 Task: Look for space in Leixlip, Ireland from 21st June, 2023 to 29th June, 2023 for 4 adults in price range Rs.7000 to Rs.12000. Place can be entire place with 2 bedrooms having 2 beds and 2 bathrooms. Property type can be house, flat, guest house. Booking option can be shelf check-in. Required host language is English.
Action: Mouse moved to (418, 77)
Screenshot: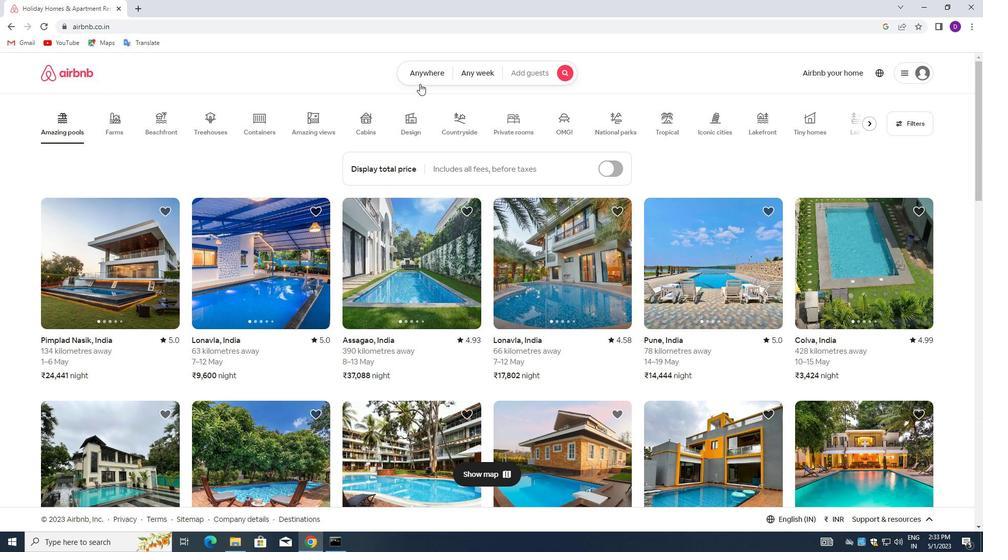 
Action: Mouse pressed left at (418, 77)
Screenshot: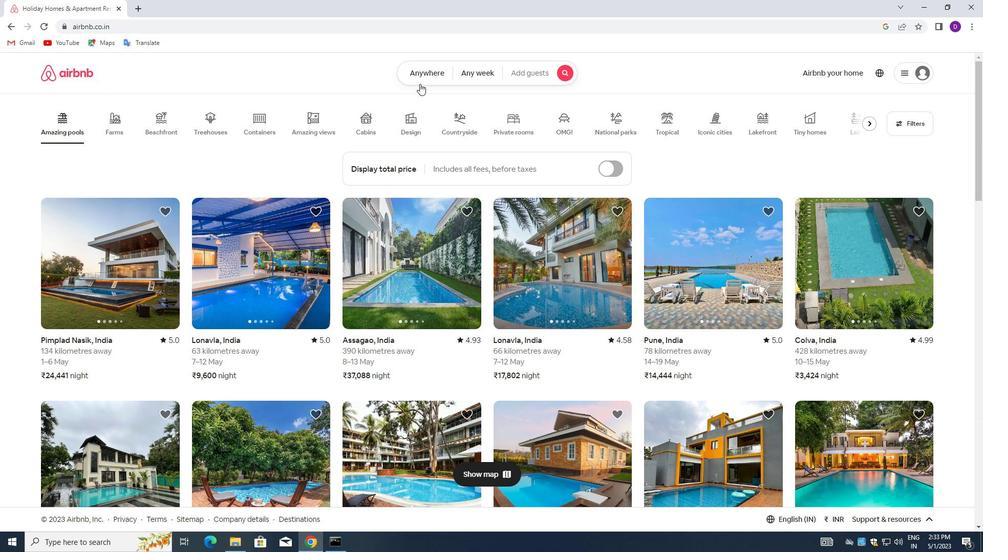 
Action: Mouse moved to (330, 119)
Screenshot: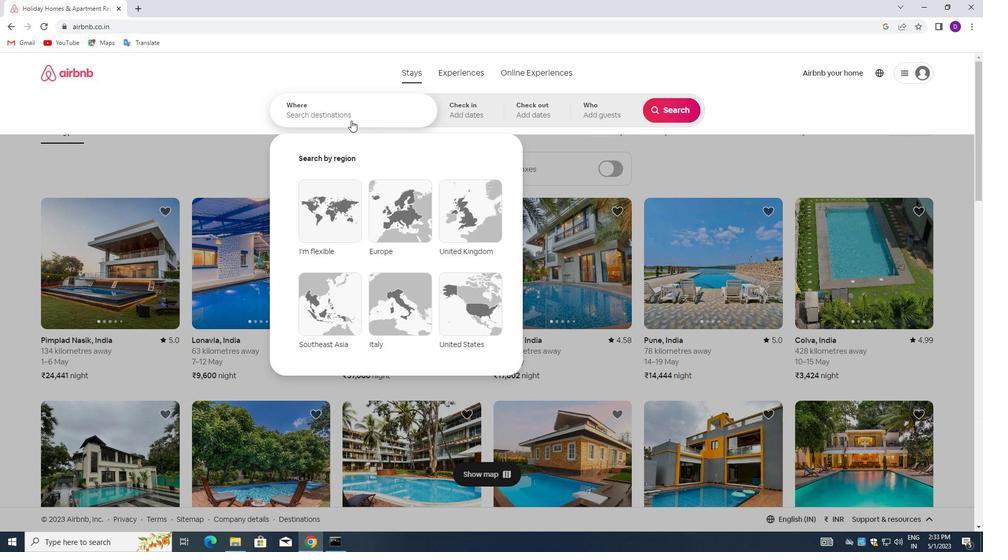
Action: Mouse pressed left at (330, 119)
Screenshot: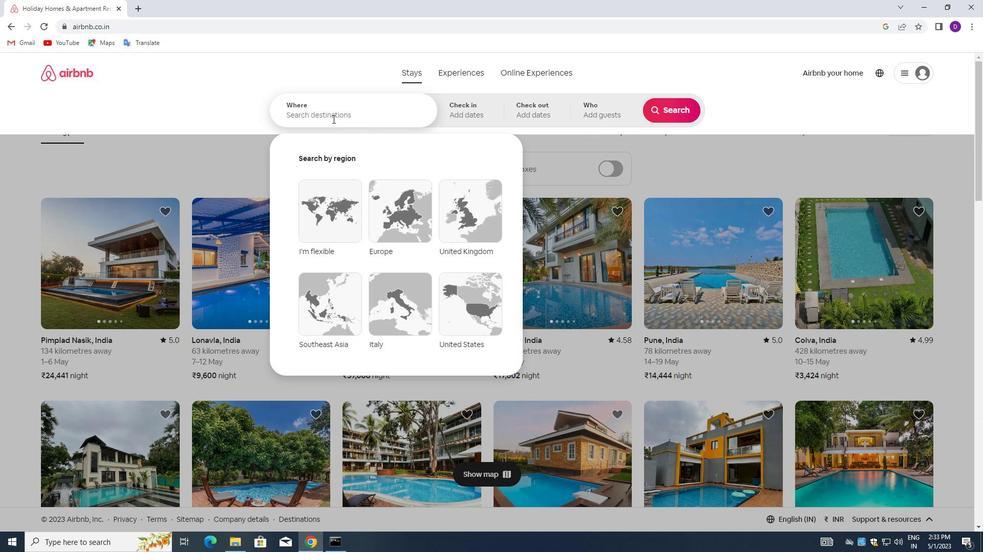 
Action: Key pressed <Key.shift>LEIX<Key.down>,<Key.space><Key.shift>I<Key.backspace><Key.shift>IRELAND<Key.enter>
Screenshot: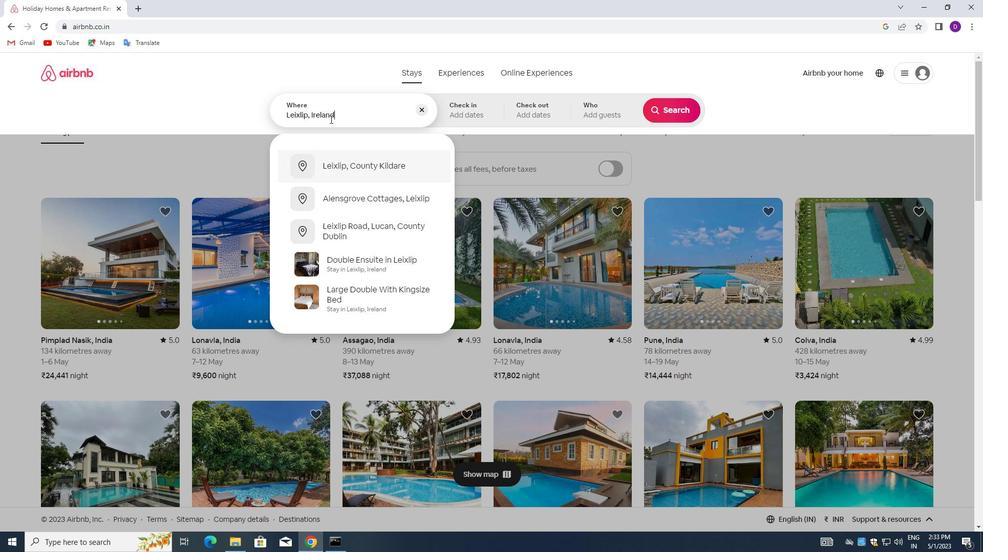 
Action: Mouse moved to (363, 115)
Screenshot: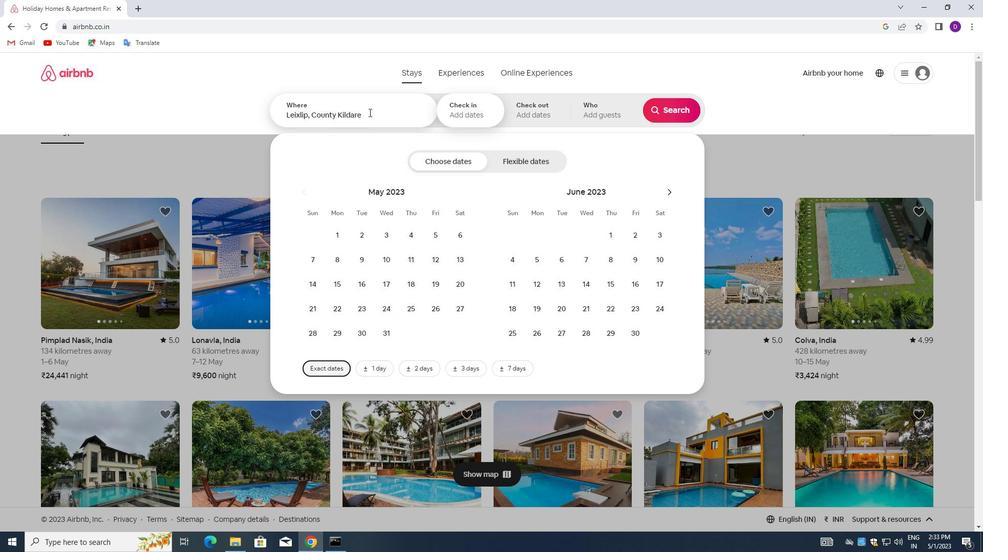 
Action: Mouse pressed left at (363, 115)
Screenshot: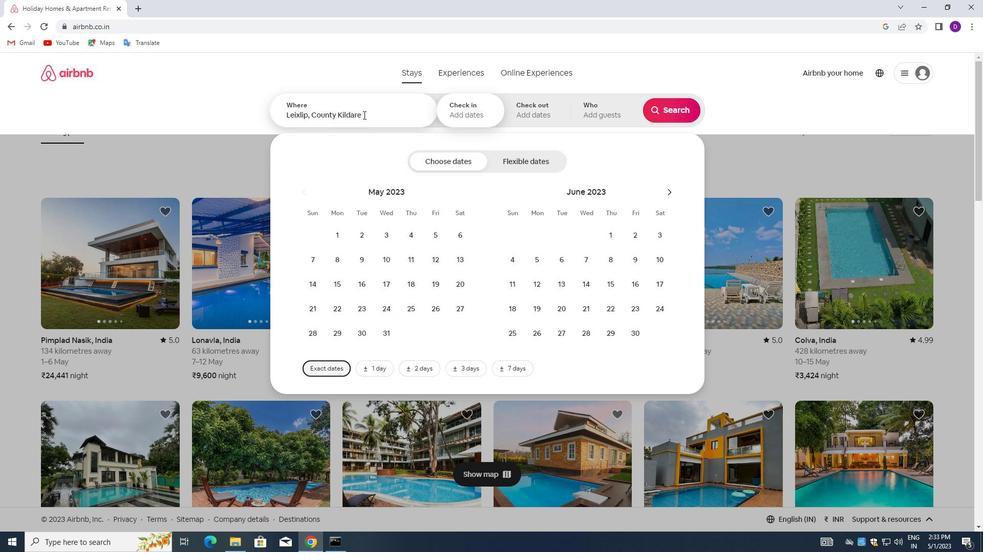 
Action: Mouse moved to (312, 115)
Screenshot: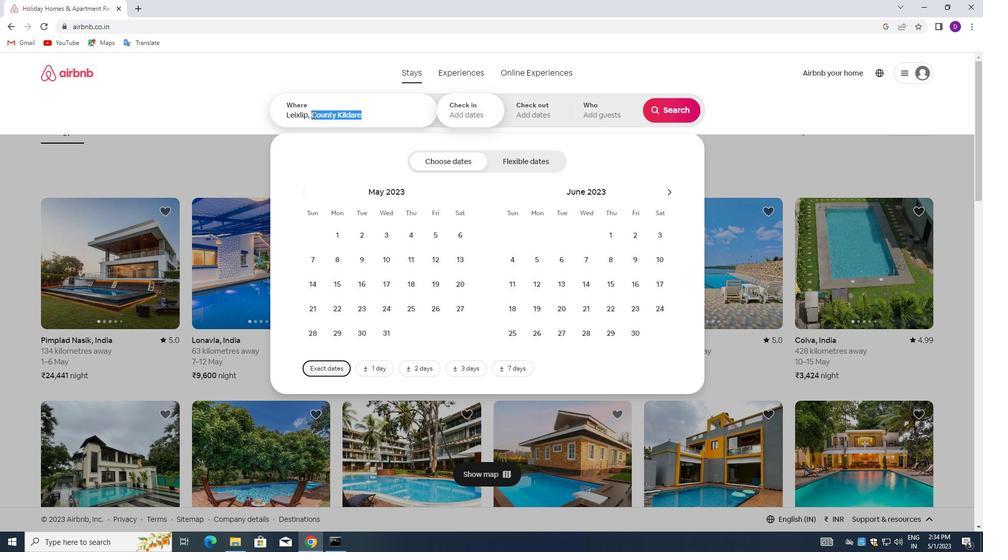 
Action: Key pressed <Key.backspace><Key.shift>IRELAND<Key.enter>
Screenshot: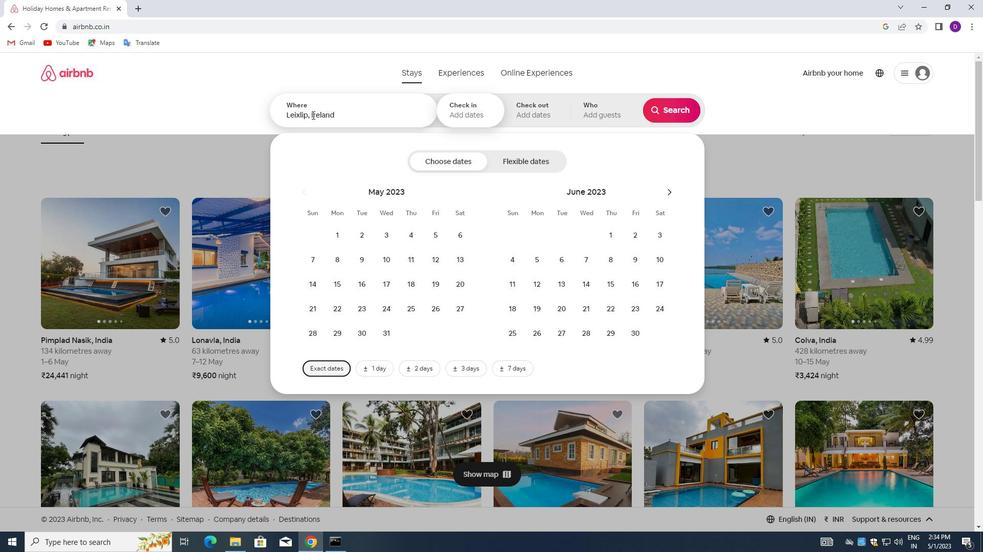 
Action: Mouse moved to (589, 311)
Screenshot: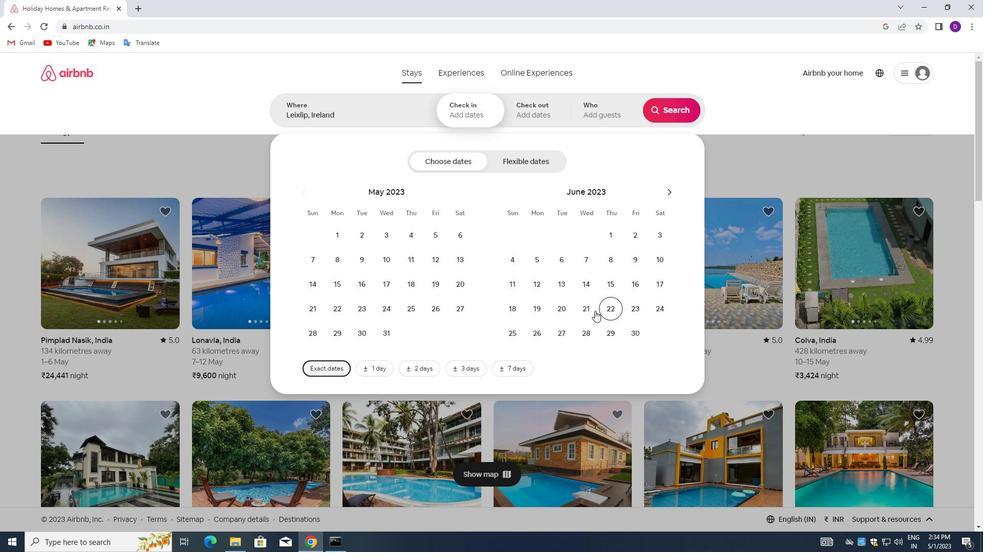 
Action: Mouse pressed left at (589, 311)
Screenshot: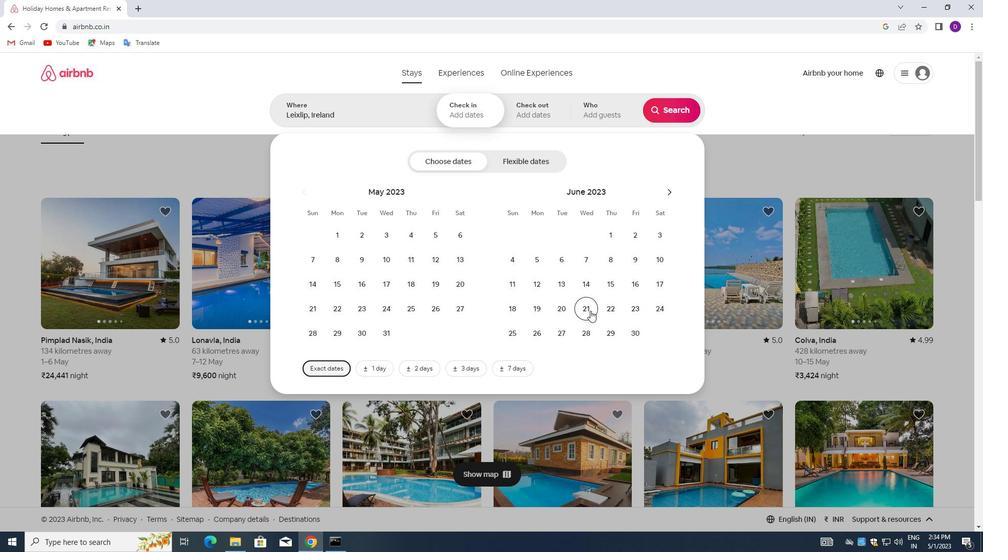
Action: Mouse moved to (605, 329)
Screenshot: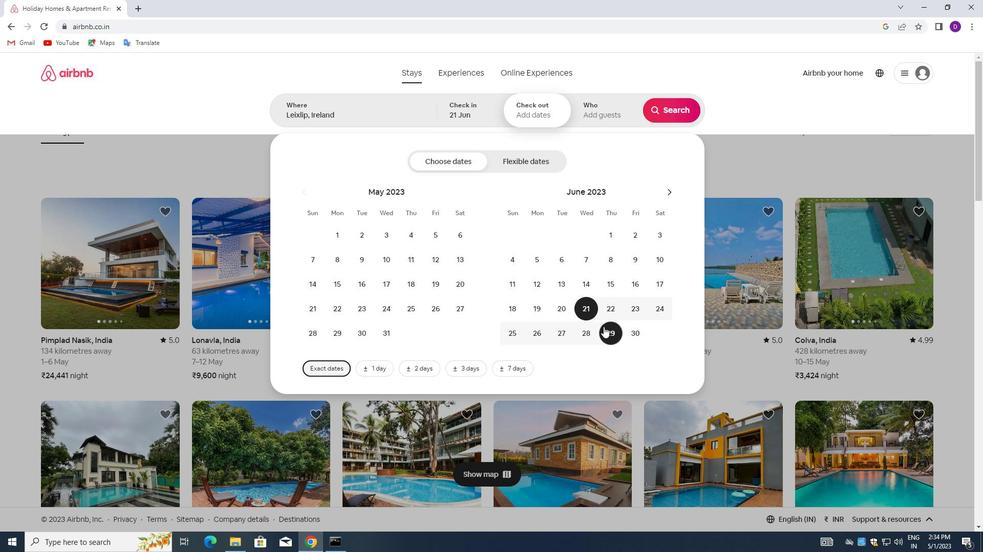 
Action: Mouse pressed left at (605, 329)
Screenshot: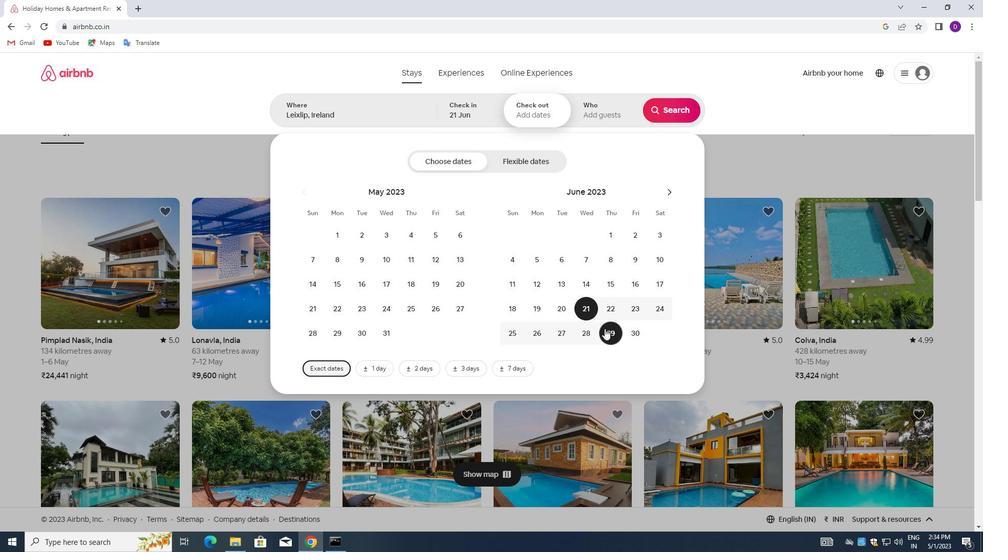 
Action: Mouse moved to (587, 114)
Screenshot: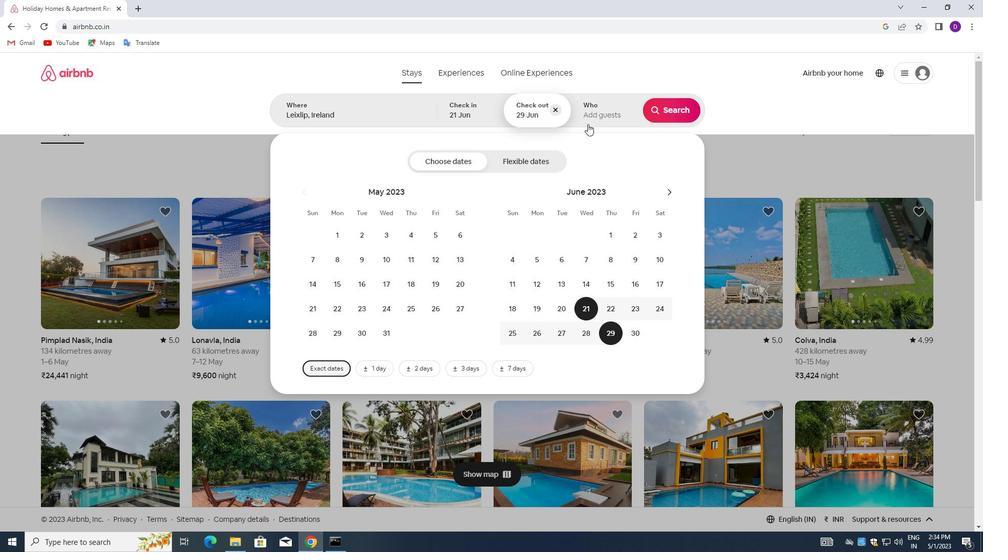 
Action: Mouse pressed left at (587, 114)
Screenshot: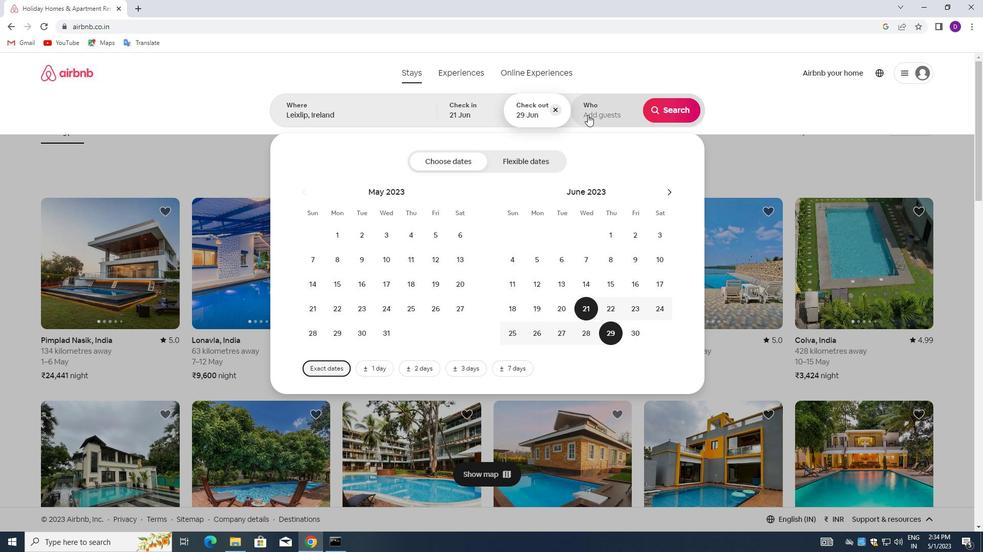 
Action: Mouse moved to (669, 160)
Screenshot: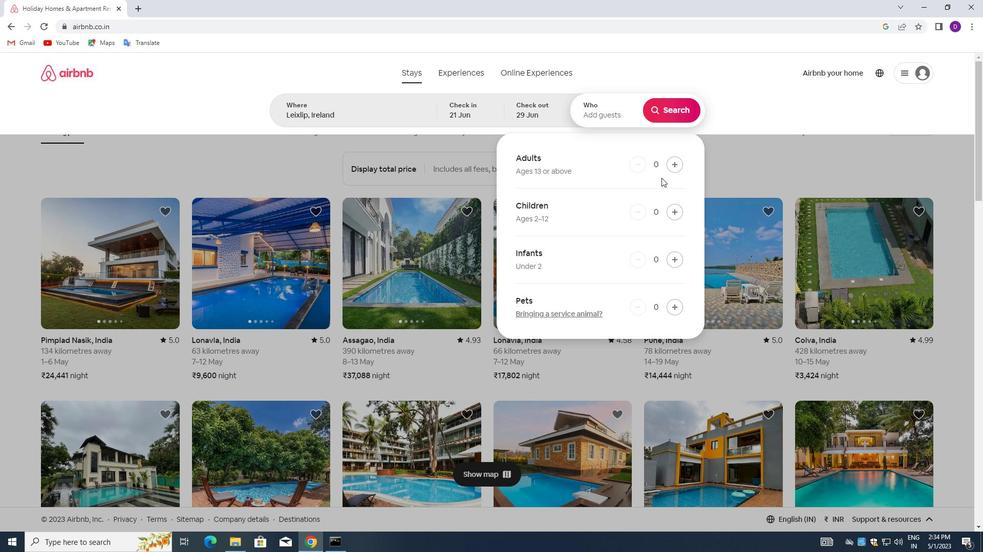 
Action: Mouse pressed left at (669, 160)
Screenshot: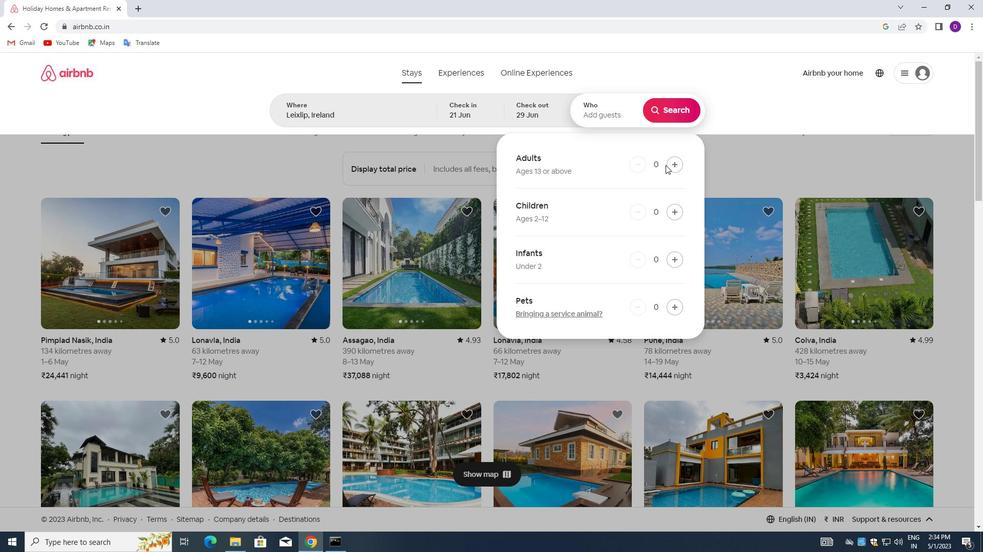 
Action: Mouse moved to (669, 160)
Screenshot: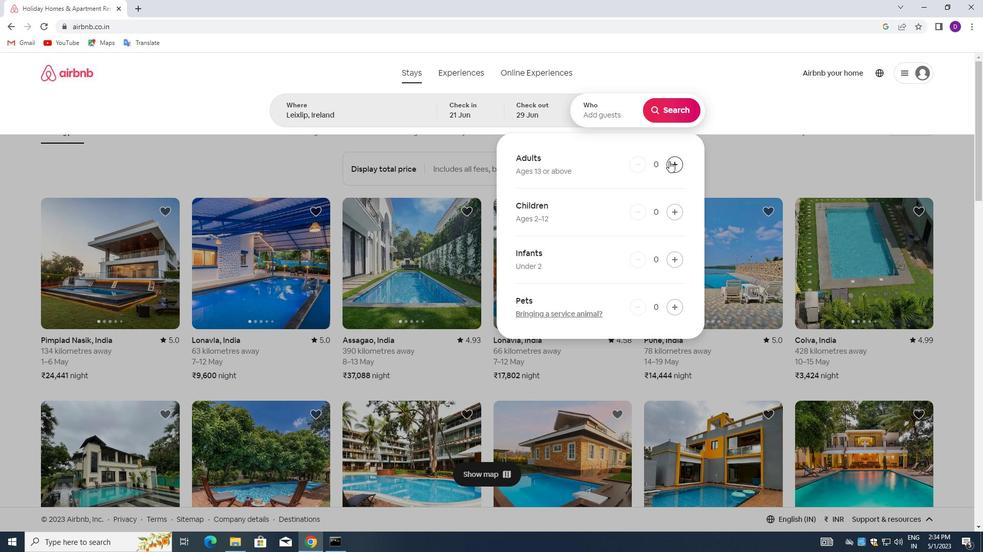 
Action: Mouse pressed left at (669, 160)
Screenshot: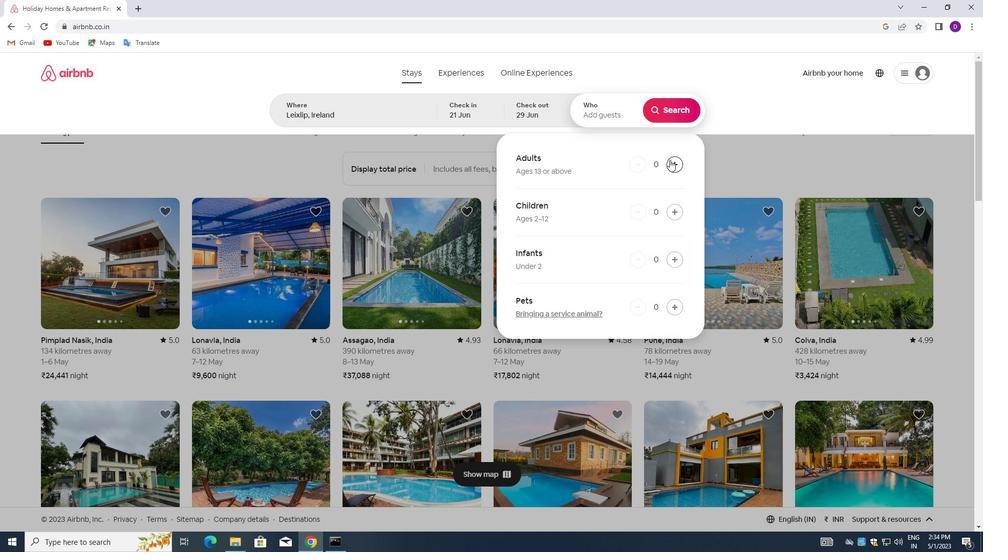 
Action: Mouse pressed left at (669, 160)
Screenshot: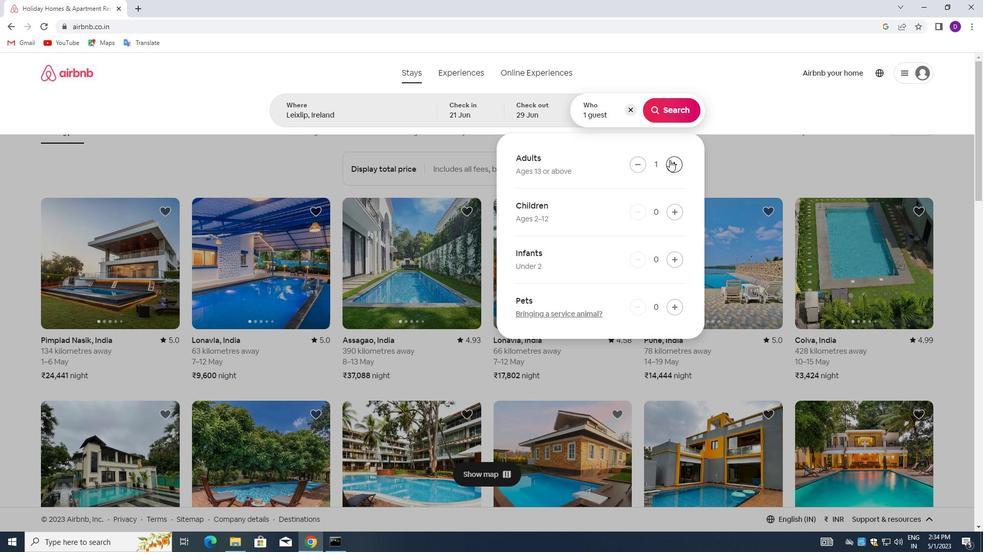 
Action: Mouse pressed left at (669, 160)
Screenshot: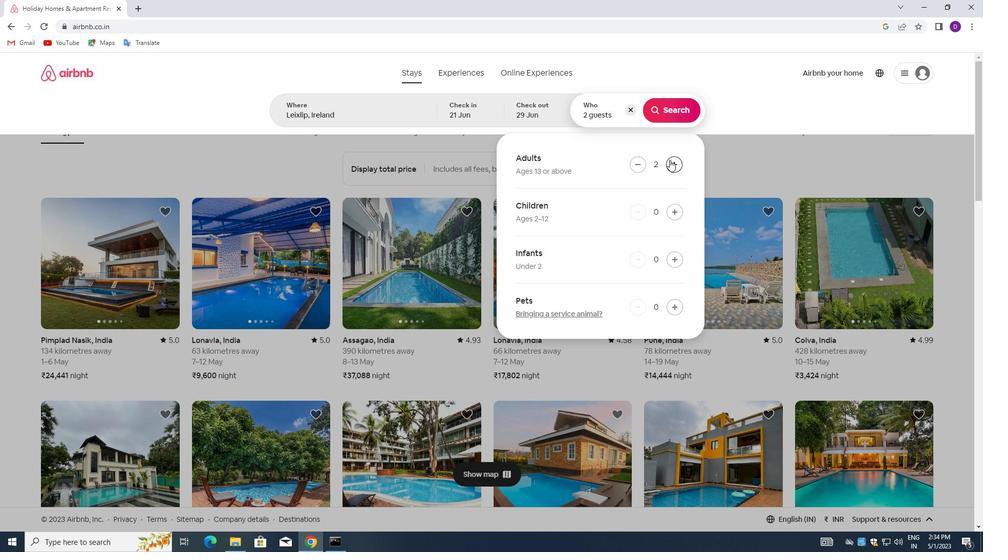 
Action: Mouse moved to (662, 113)
Screenshot: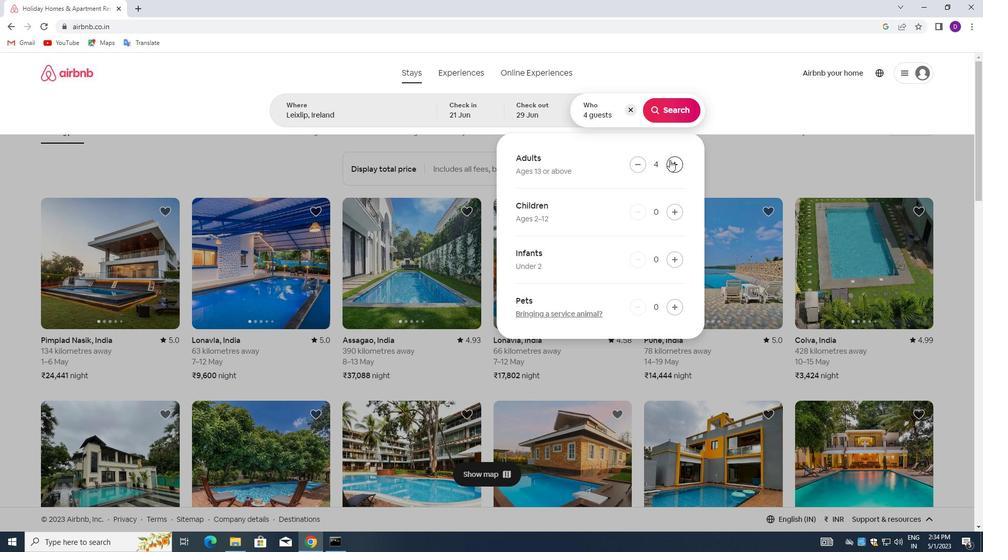 
Action: Mouse pressed left at (662, 113)
Screenshot: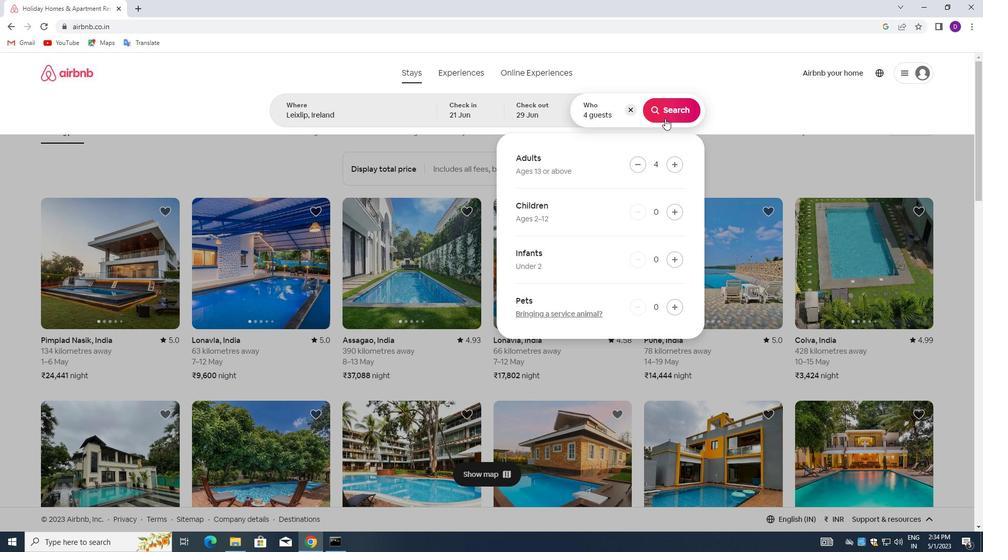 
Action: Mouse moved to (928, 112)
Screenshot: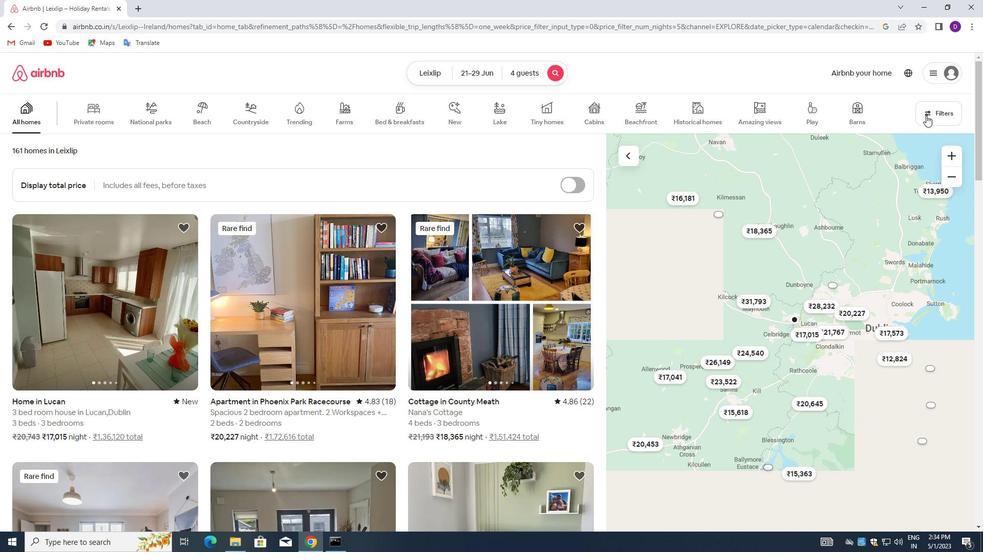 
Action: Mouse pressed left at (928, 112)
Screenshot: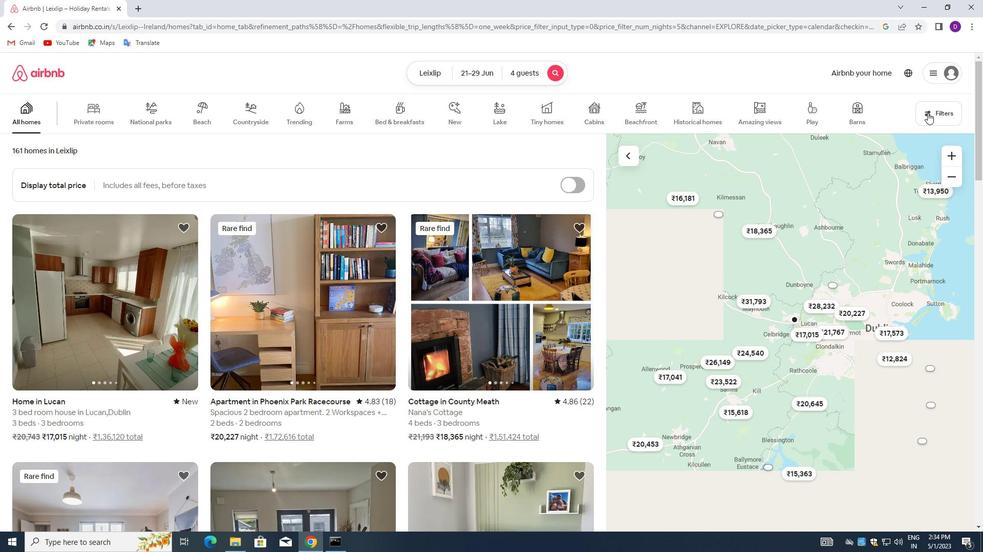 
Action: Mouse moved to (359, 244)
Screenshot: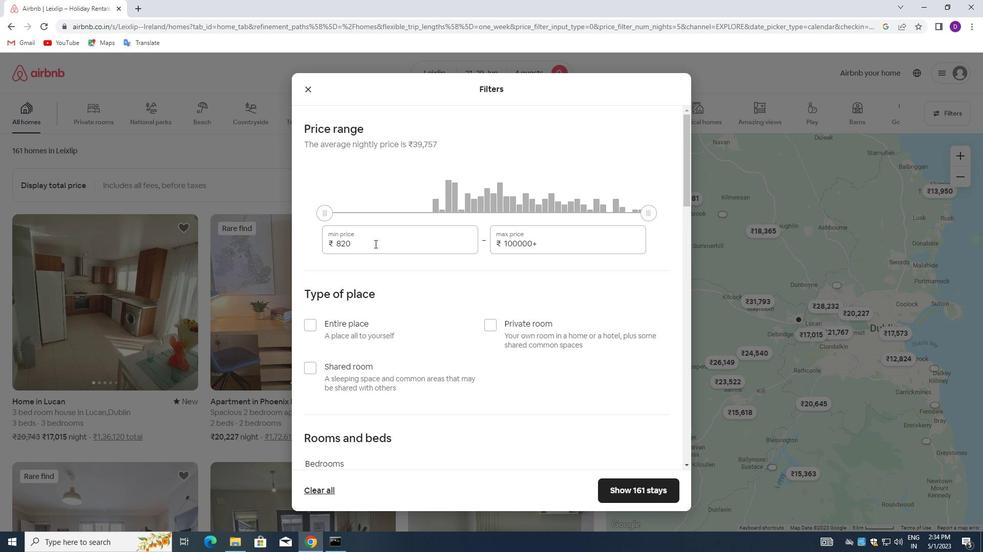 
Action: Mouse pressed left at (359, 244)
Screenshot: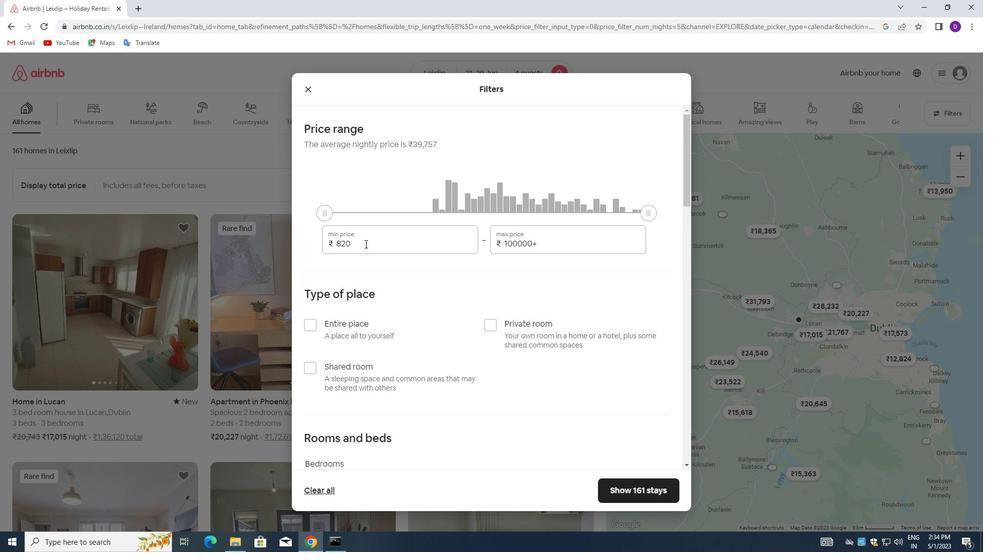 
Action: Mouse pressed left at (359, 244)
Screenshot: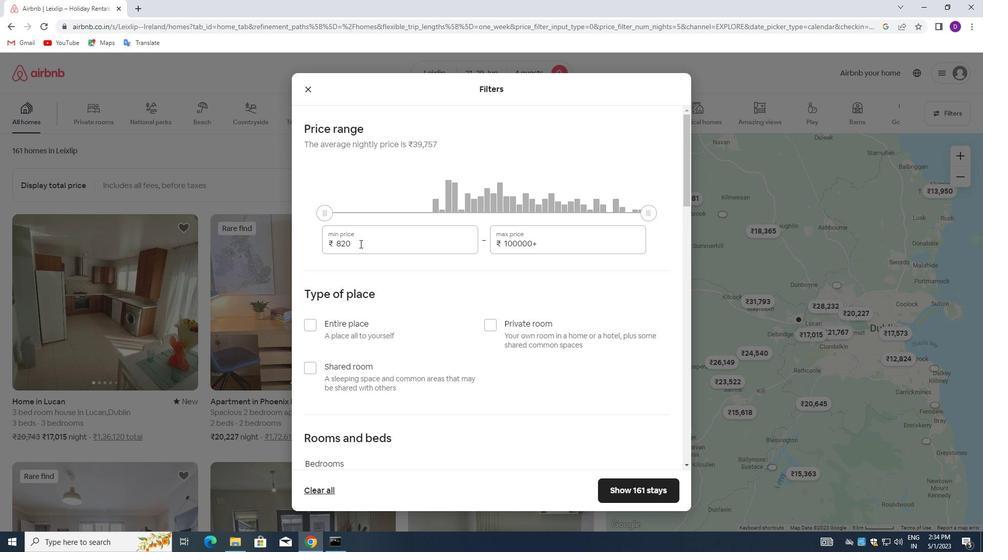 
Action: Key pressed 7000<Key.tab>12000
Screenshot: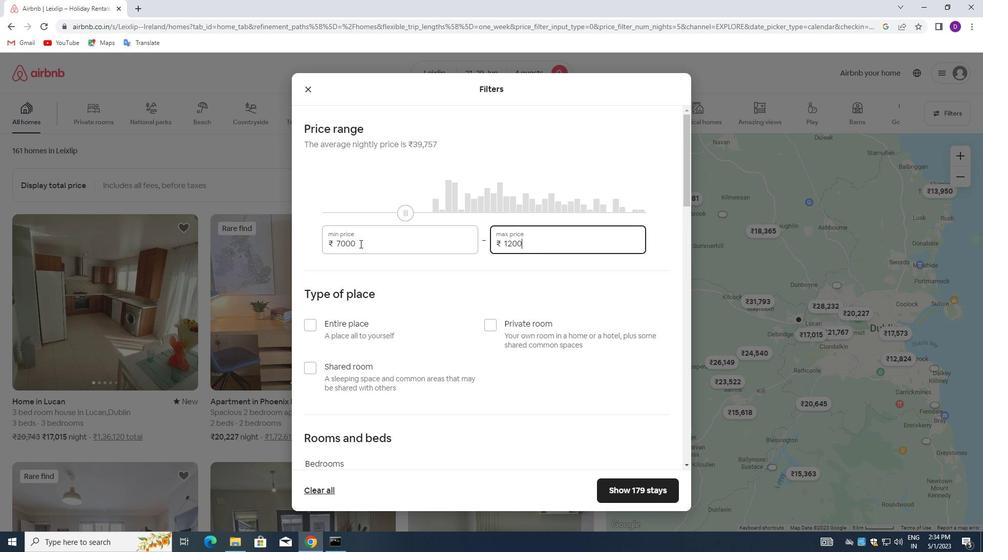 
Action: Mouse moved to (311, 324)
Screenshot: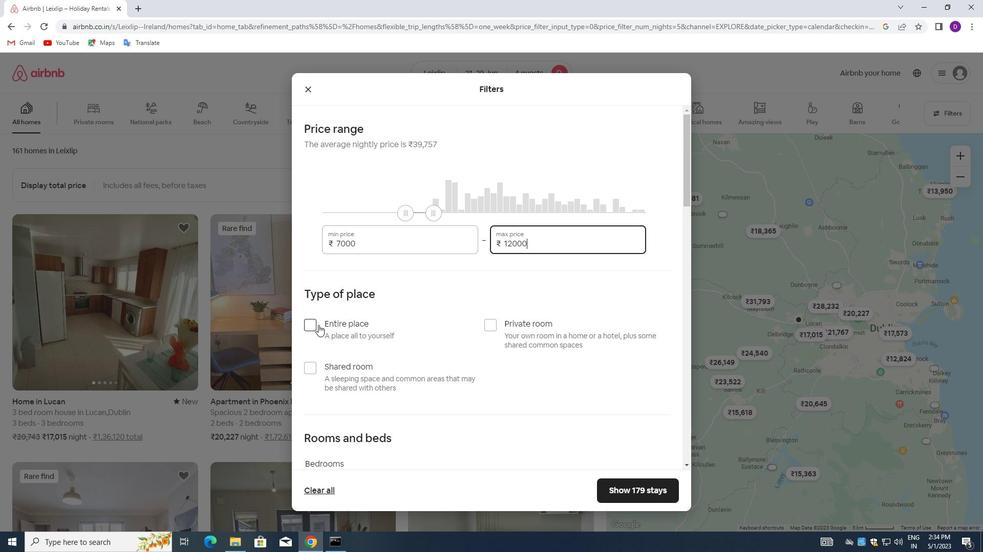 
Action: Mouse pressed left at (311, 324)
Screenshot: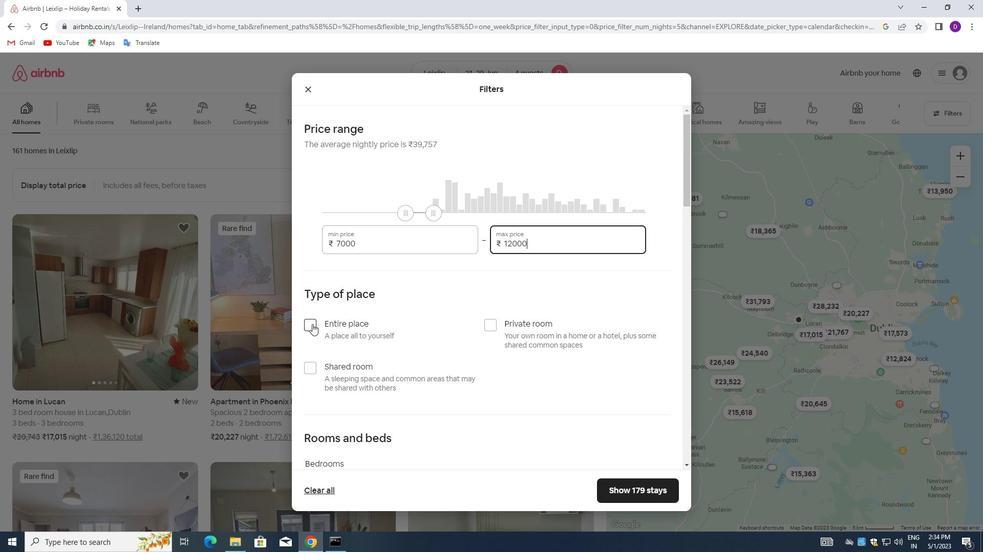 
Action: Mouse moved to (315, 322)
Screenshot: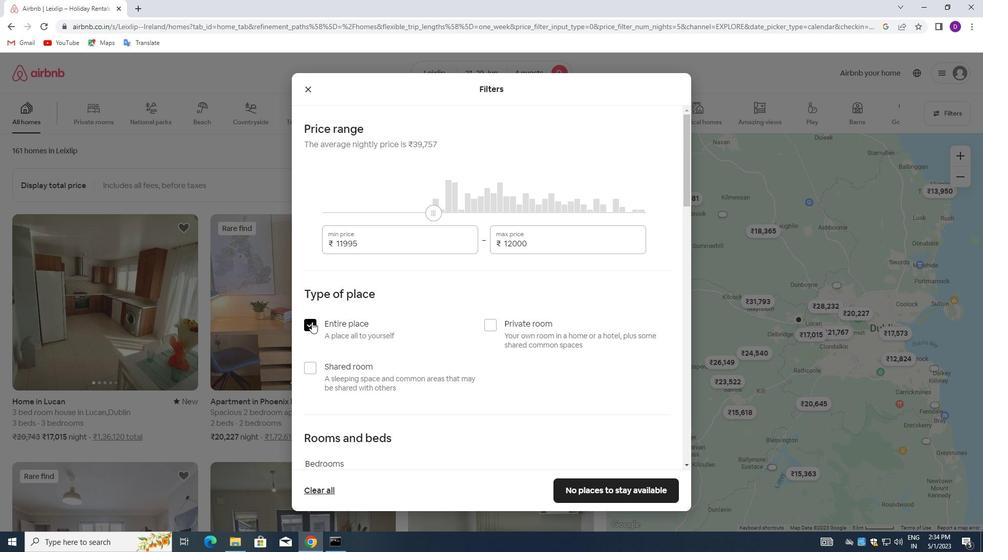 
Action: Mouse scrolled (315, 322) with delta (0, 0)
Screenshot: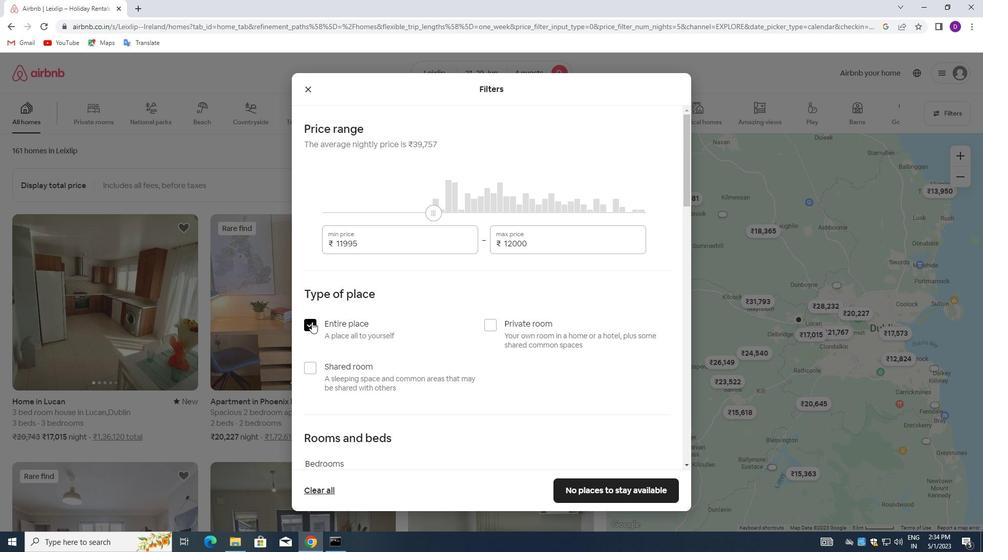 
Action: Mouse moved to (318, 324)
Screenshot: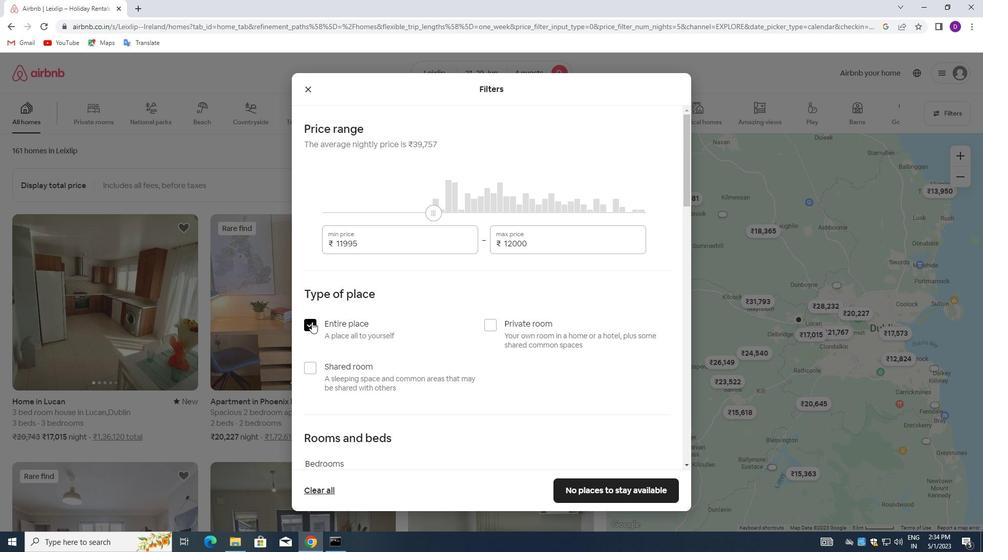 
Action: Mouse scrolled (318, 324) with delta (0, 0)
Screenshot: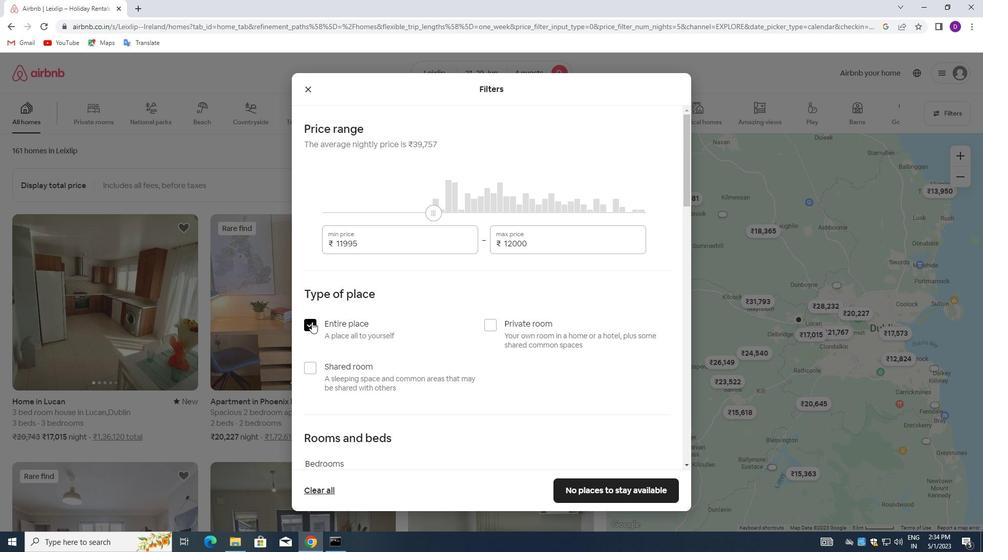 
Action: Mouse moved to (325, 328)
Screenshot: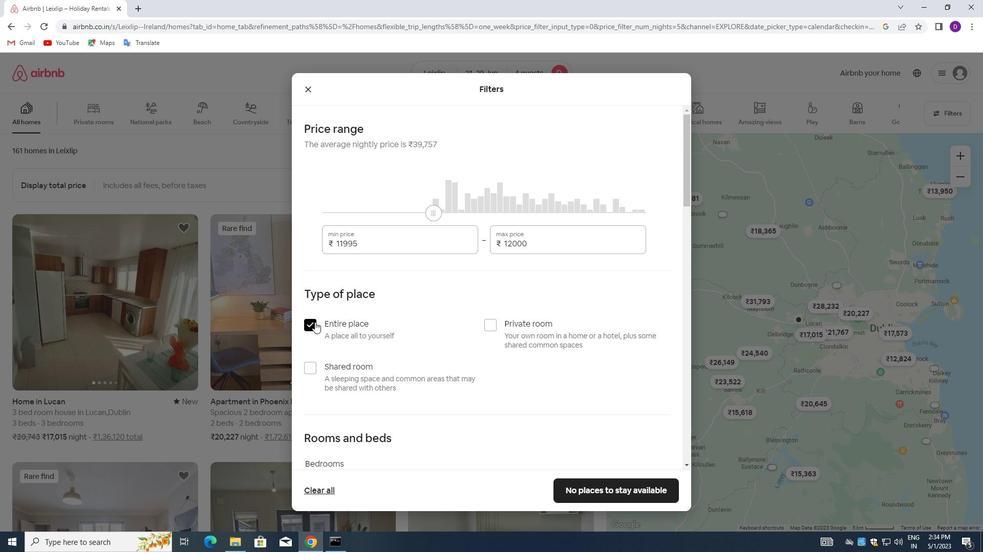 
Action: Mouse scrolled (325, 327) with delta (0, 0)
Screenshot: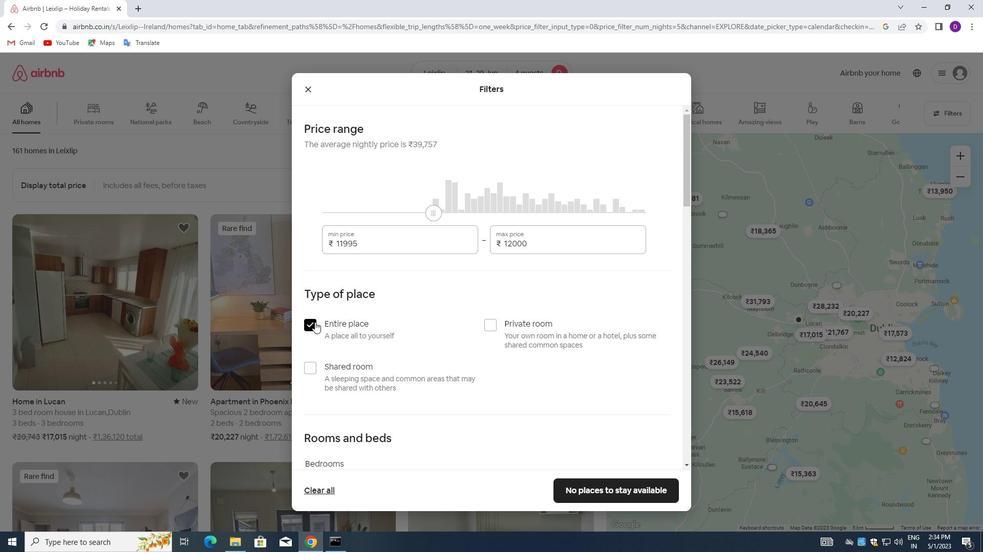 
Action: Mouse moved to (381, 335)
Screenshot: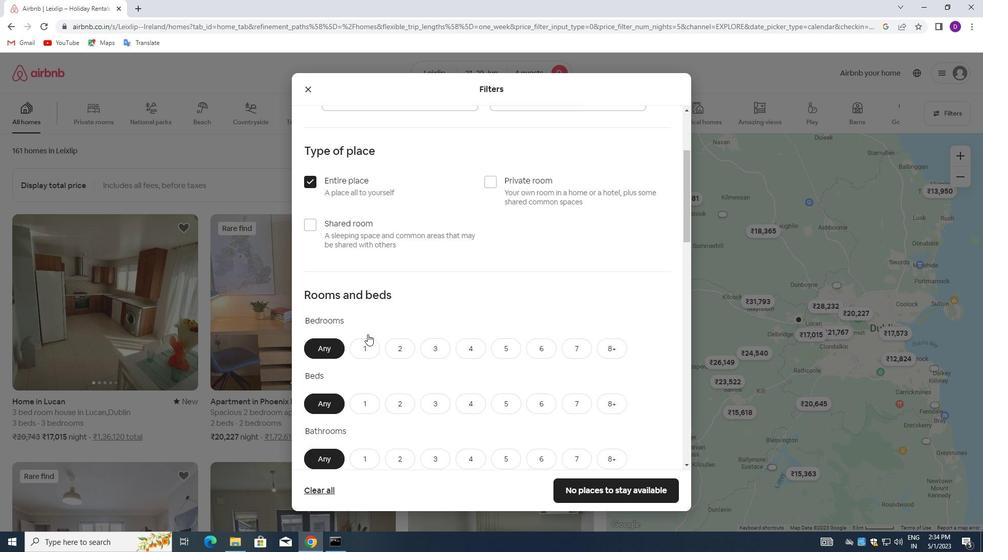 
Action: Mouse scrolled (381, 335) with delta (0, 0)
Screenshot: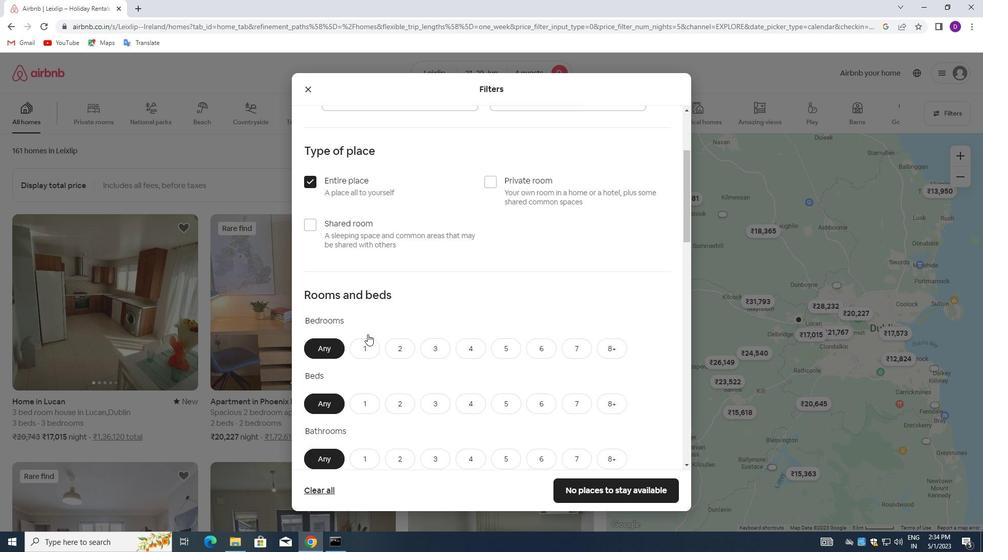
Action: Mouse moved to (392, 283)
Screenshot: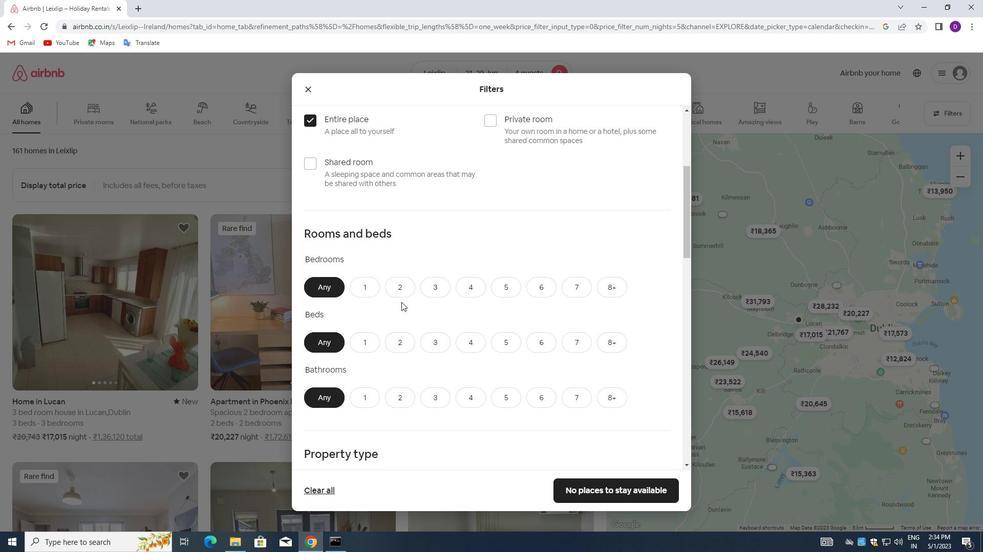 
Action: Mouse pressed left at (392, 283)
Screenshot: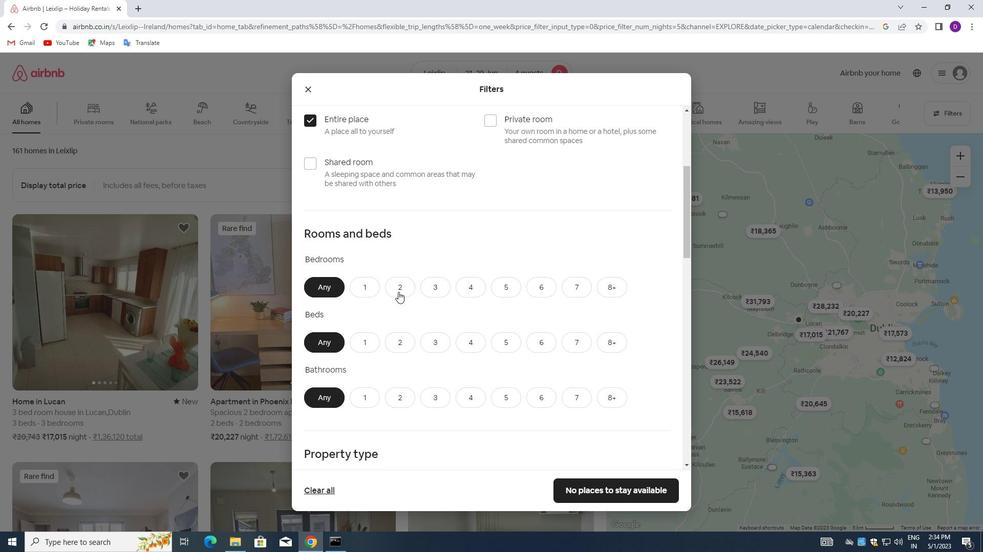 
Action: Mouse moved to (394, 344)
Screenshot: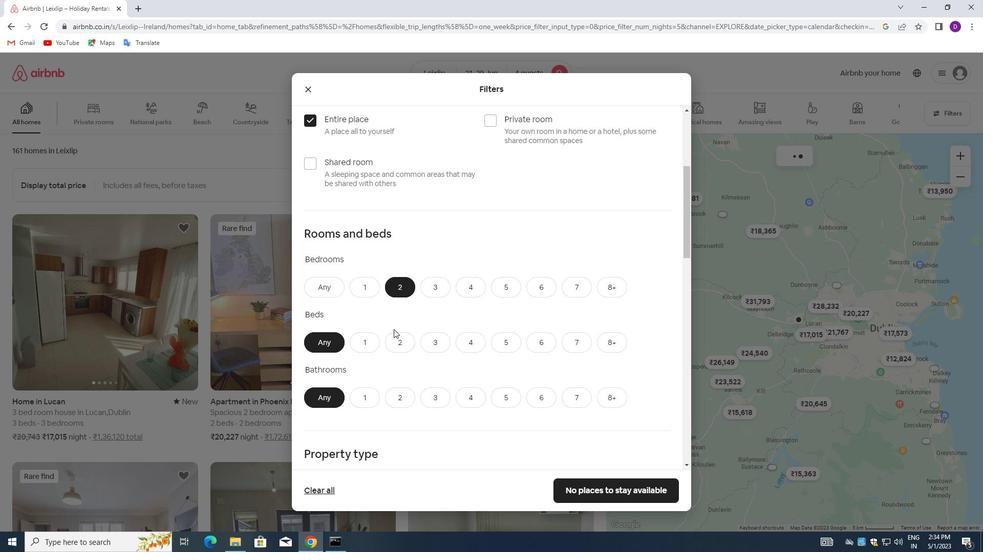 
Action: Mouse pressed left at (394, 344)
Screenshot: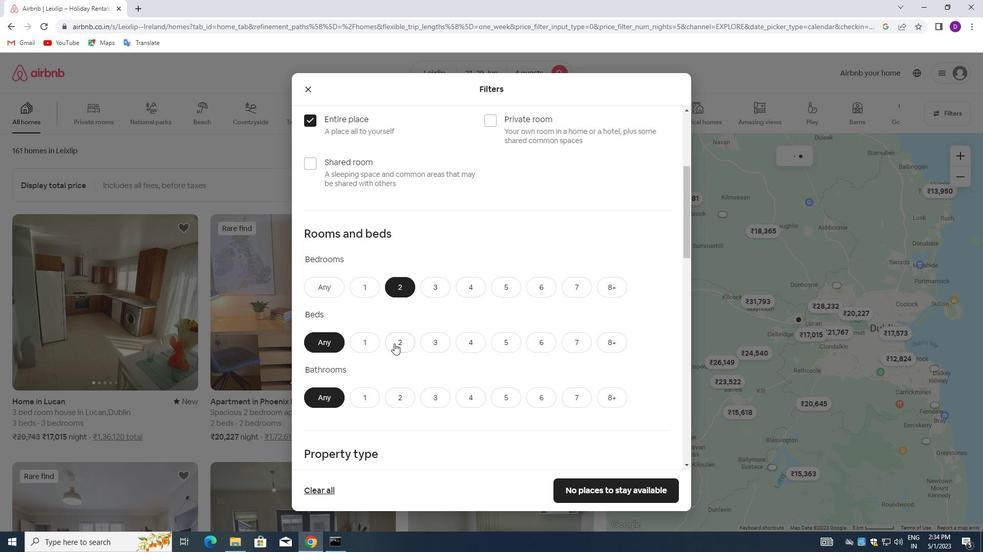 
Action: Mouse moved to (403, 398)
Screenshot: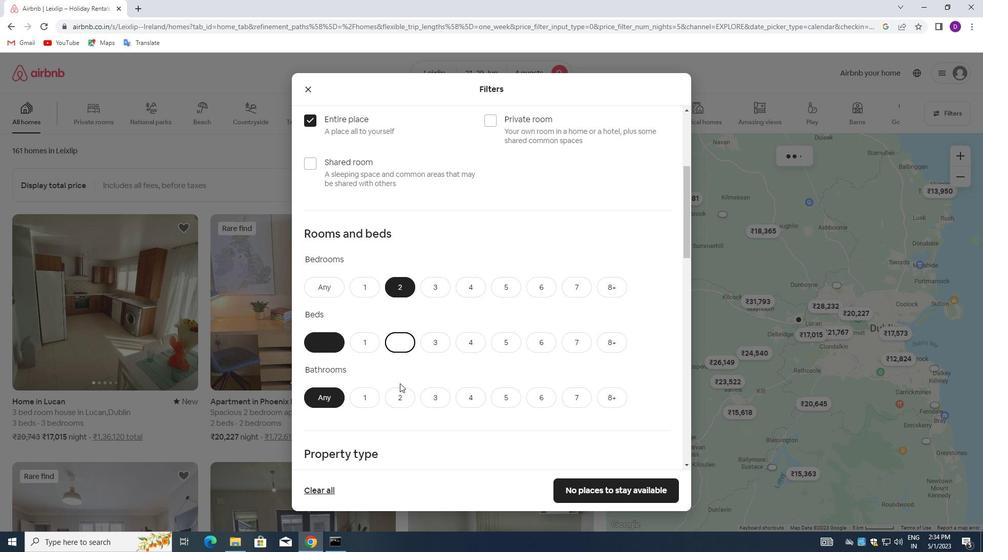 
Action: Mouse pressed left at (403, 398)
Screenshot: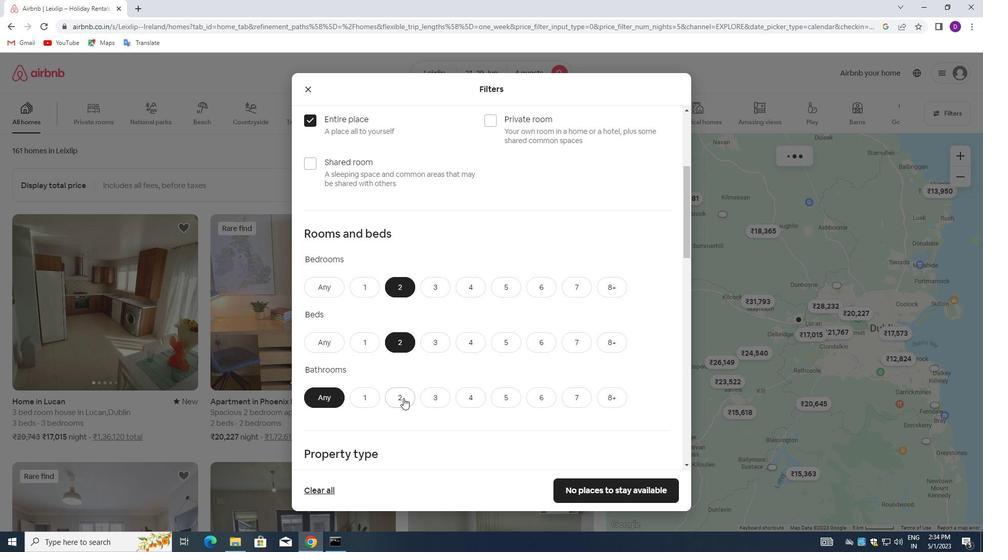 
Action: Mouse moved to (461, 410)
Screenshot: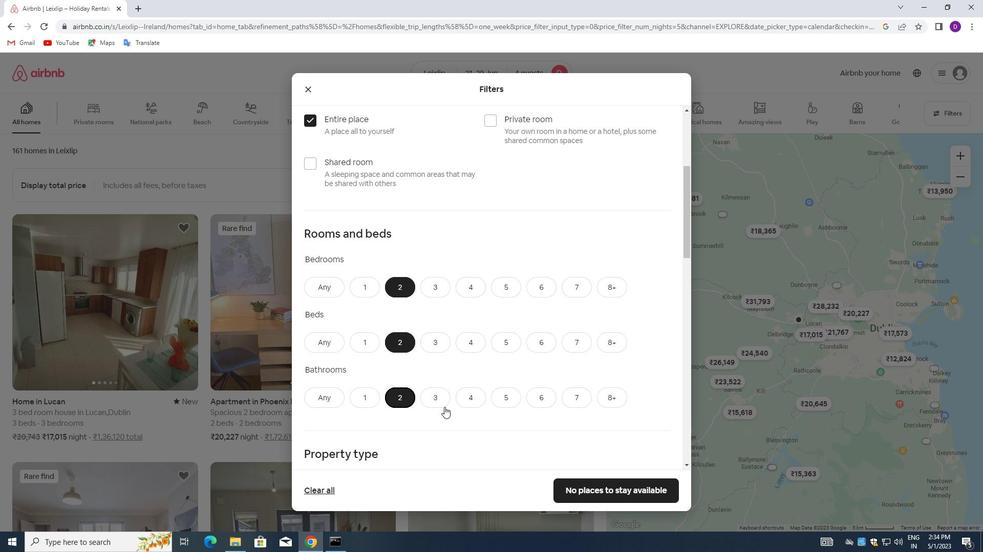 
Action: Mouse scrolled (461, 409) with delta (0, 0)
Screenshot: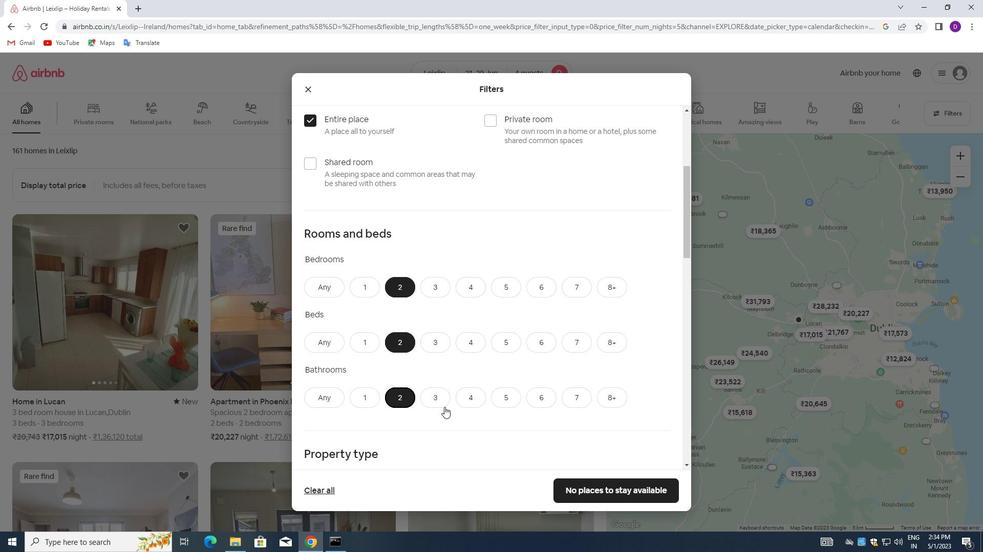 
Action: Mouse moved to (462, 410)
Screenshot: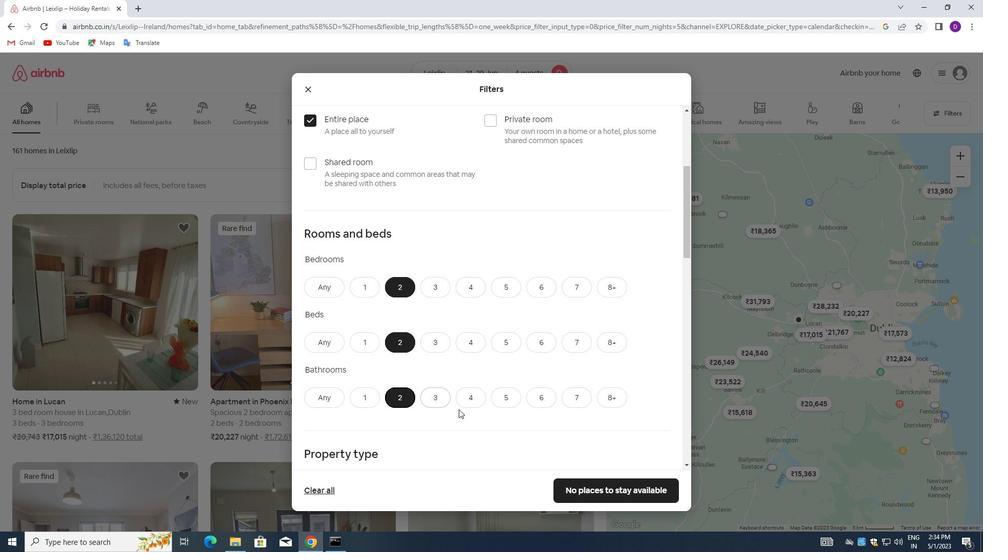 
Action: Mouse scrolled (462, 409) with delta (0, 0)
Screenshot: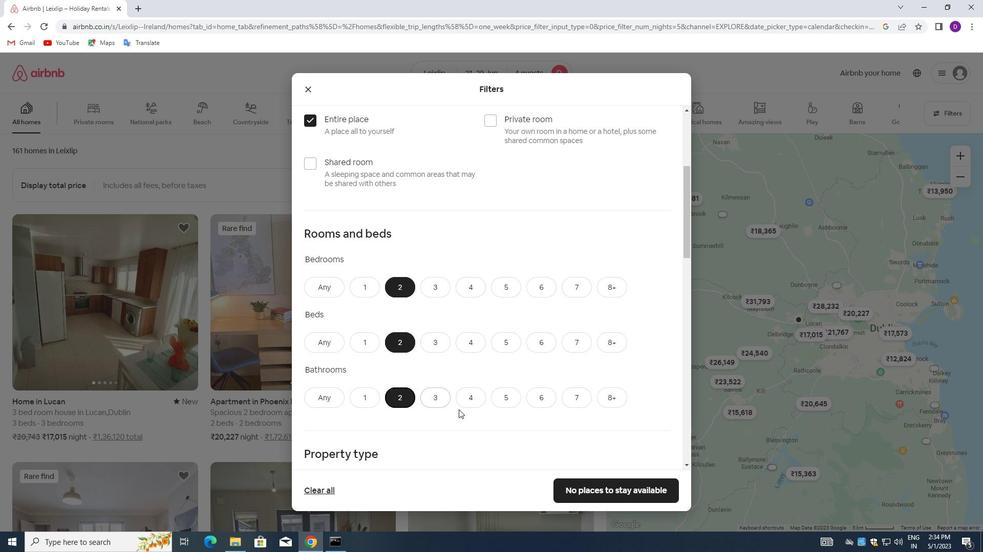 
Action: Mouse scrolled (462, 409) with delta (0, 0)
Screenshot: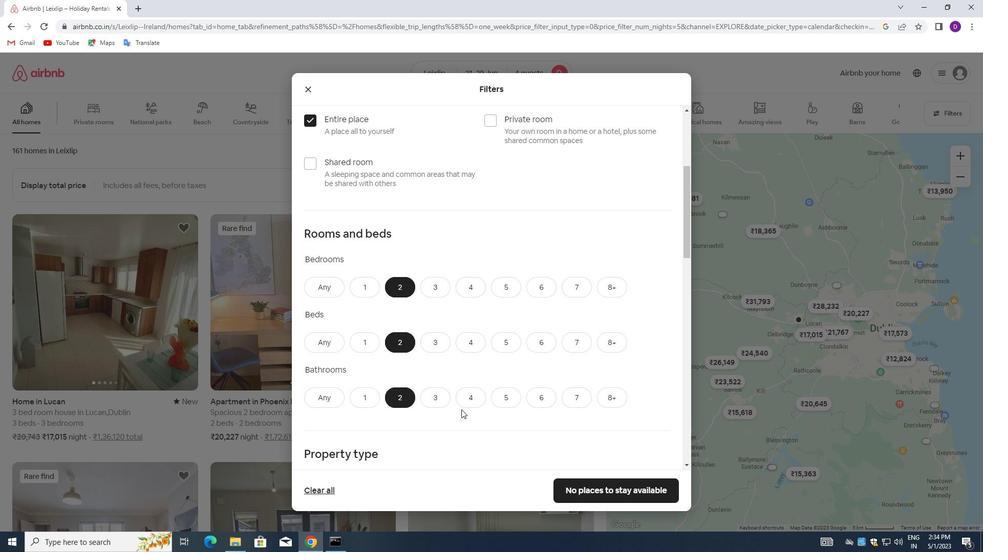 
Action: Mouse moved to (351, 362)
Screenshot: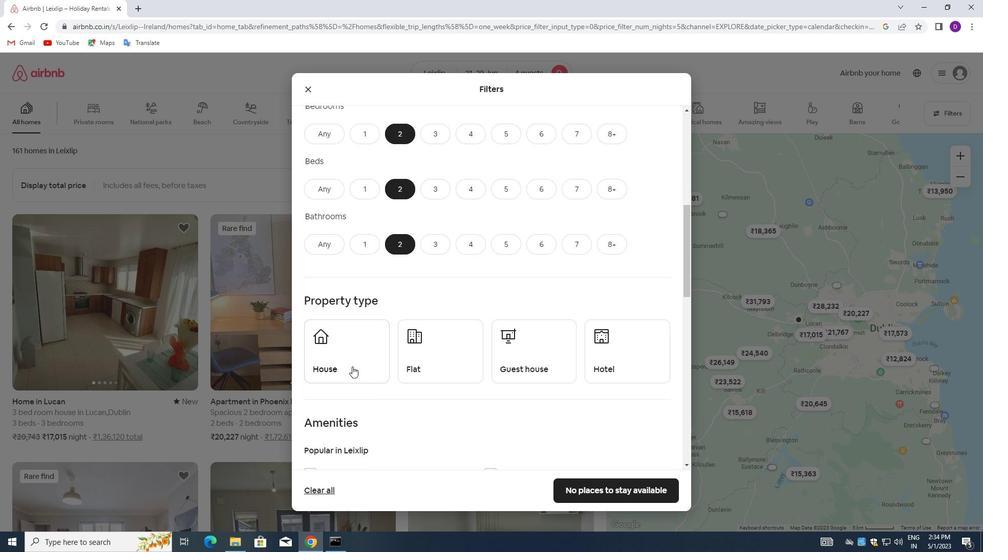 
Action: Mouse pressed left at (351, 362)
Screenshot: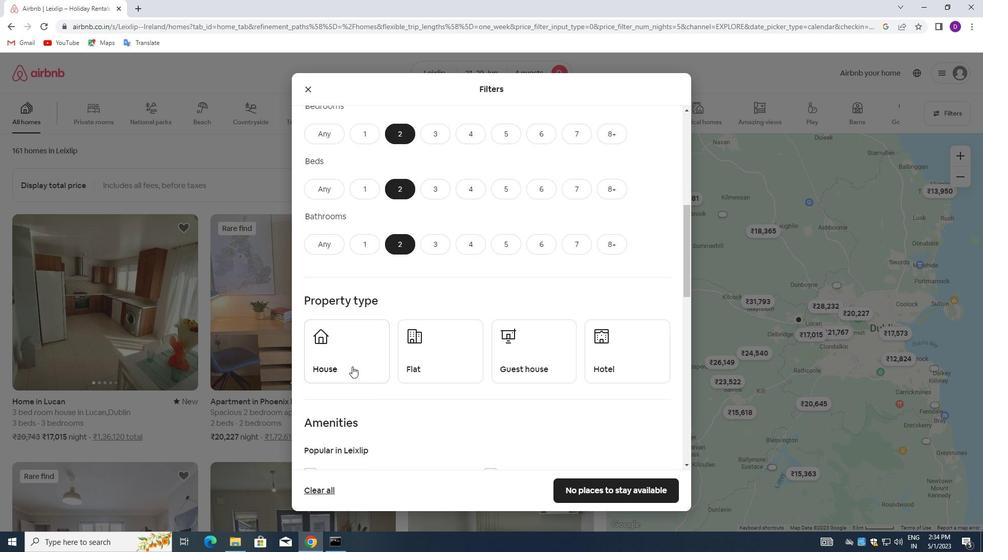 
Action: Mouse moved to (438, 360)
Screenshot: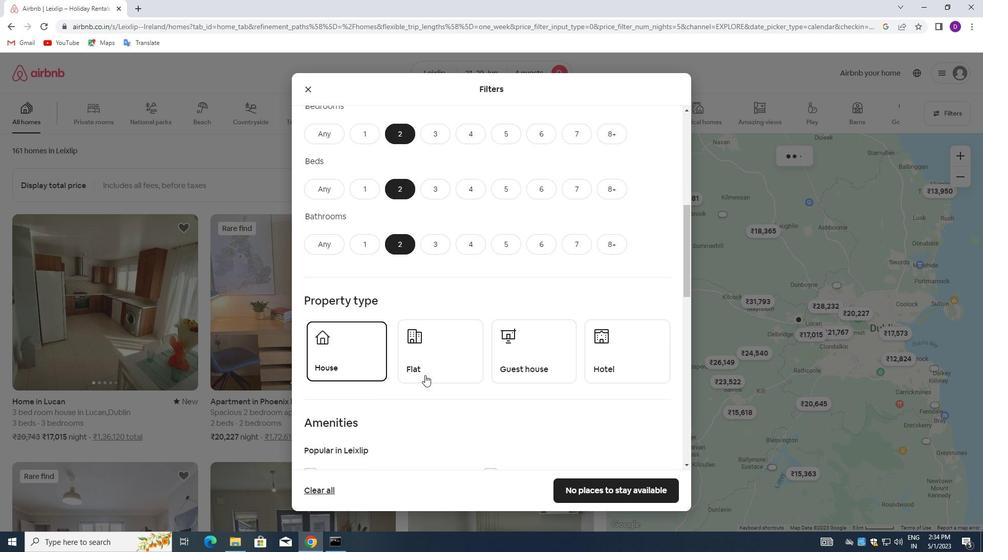 
Action: Mouse pressed left at (438, 360)
Screenshot: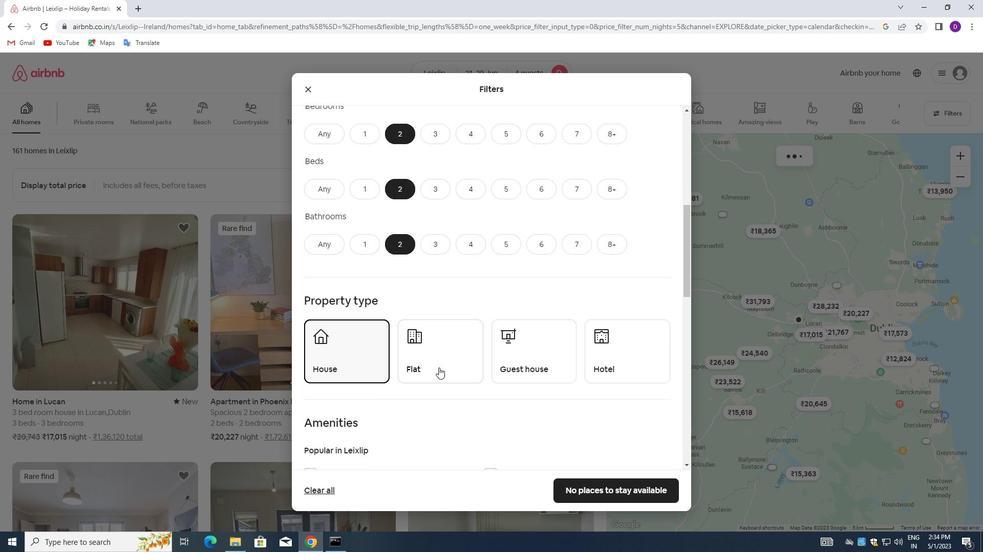 
Action: Mouse moved to (509, 351)
Screenshot: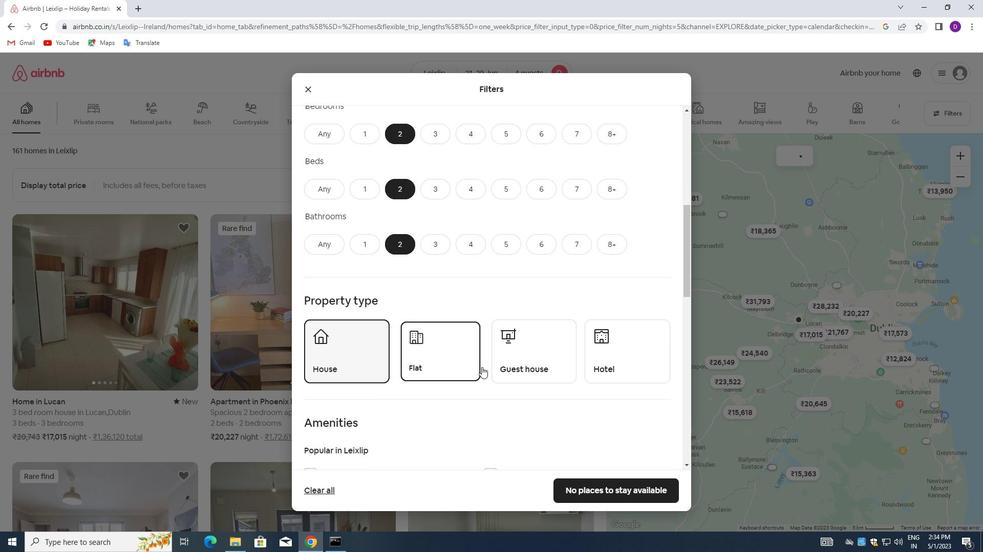 
Action: Mouse pressed left at (509, 351)
Screenshot: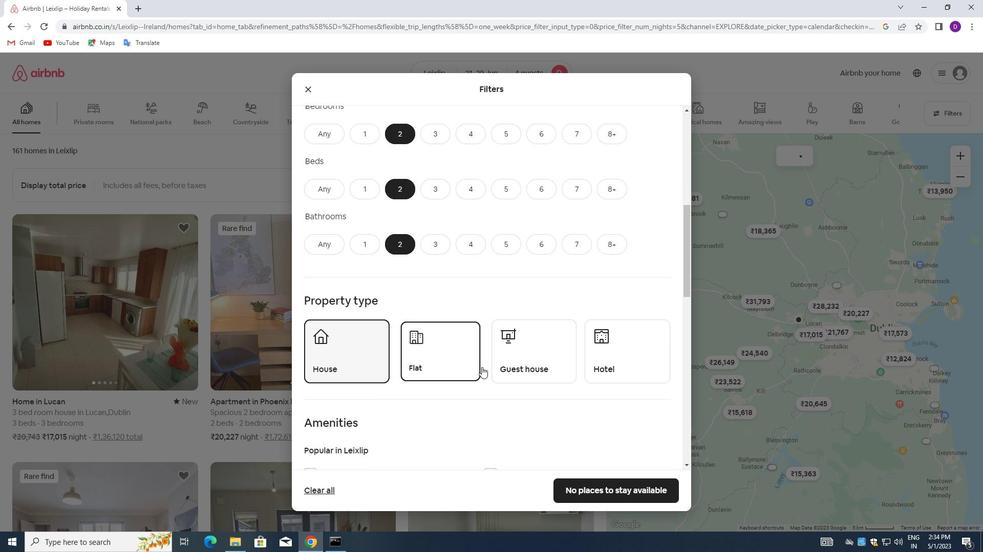 
Action: Mouse moved to (543, 355)
Screenshot: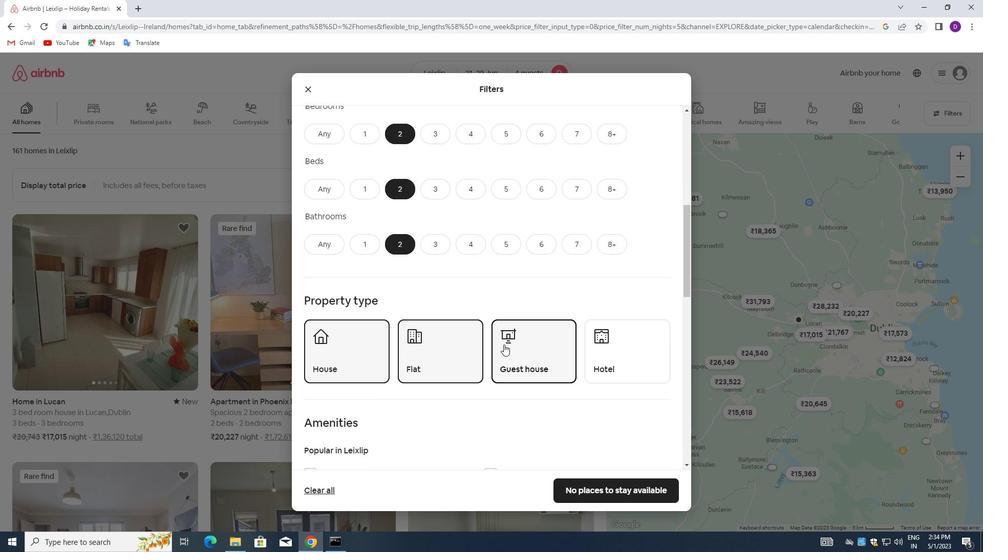 
Action: Mouse scrolled (543, 355) with delta (0, 0)
Screenshot: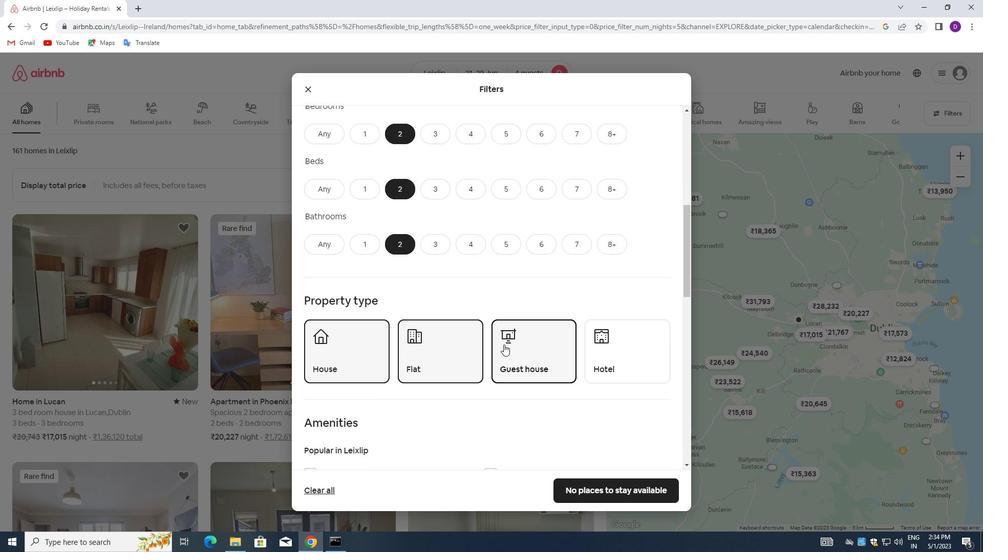 
Action: Mouse scrolled (543, 355) with delta (0, 0)
Screenshot: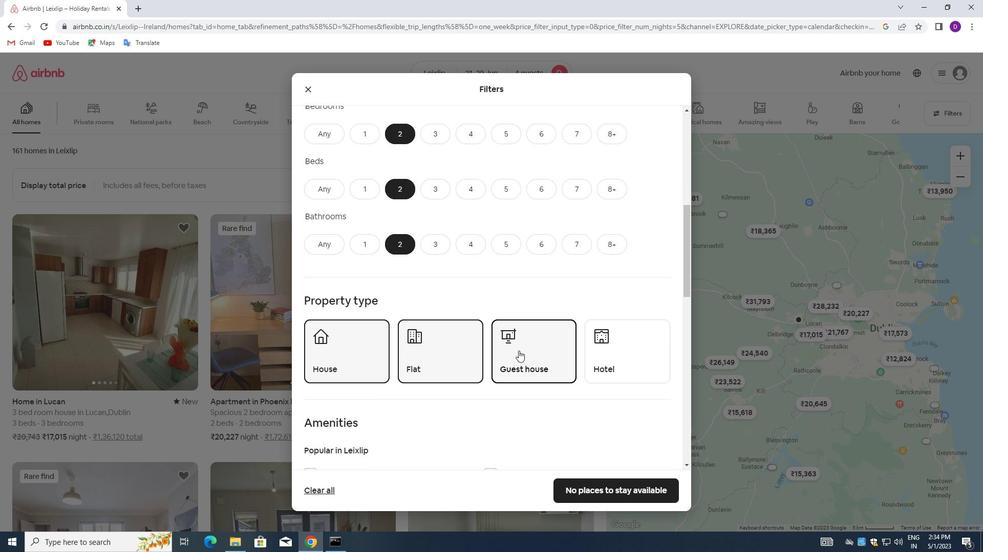 
Action: Mouse moved to (543, 356)
Screenshot: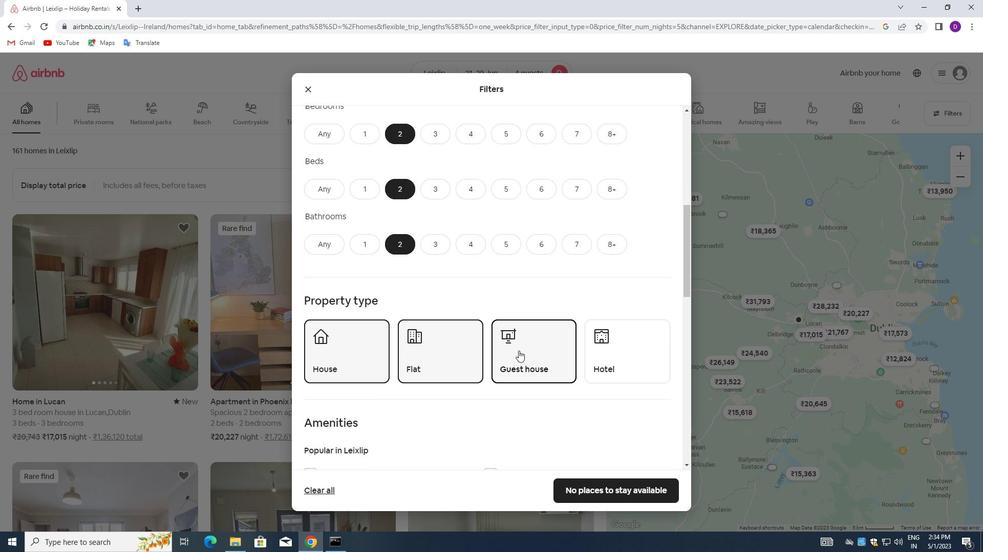 
Action: Mouse scrolled (543, 355) with delta (0, 0)
Screenshot: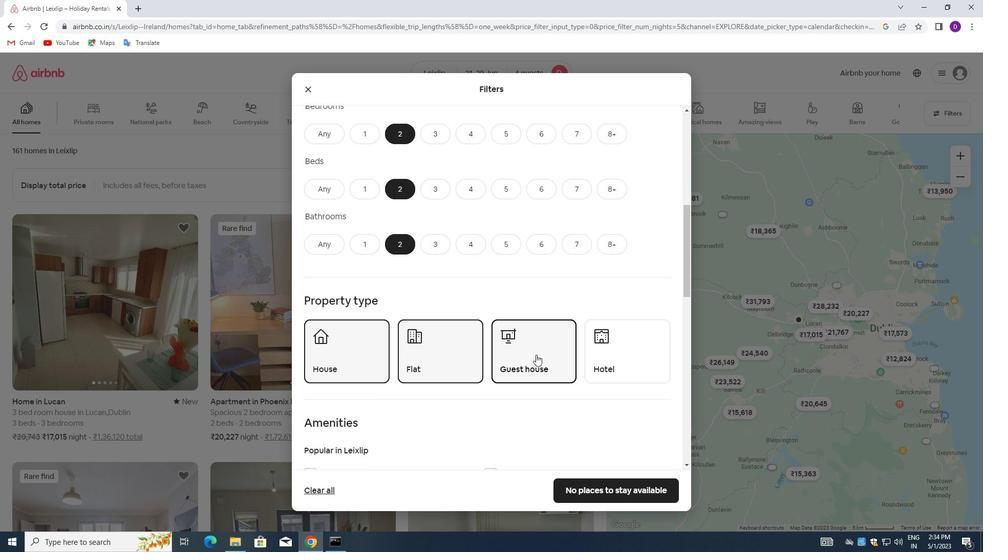 
Action: Mouse moved to (543, 356)
Screenshot: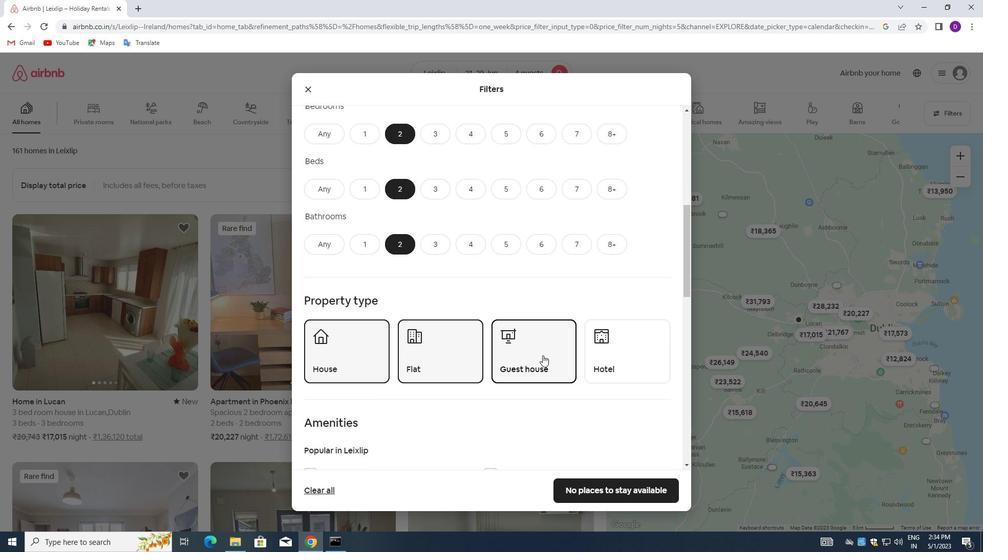 
Action: Mouse scrolled (543, 356) with delta (0, 0)
Screenshot: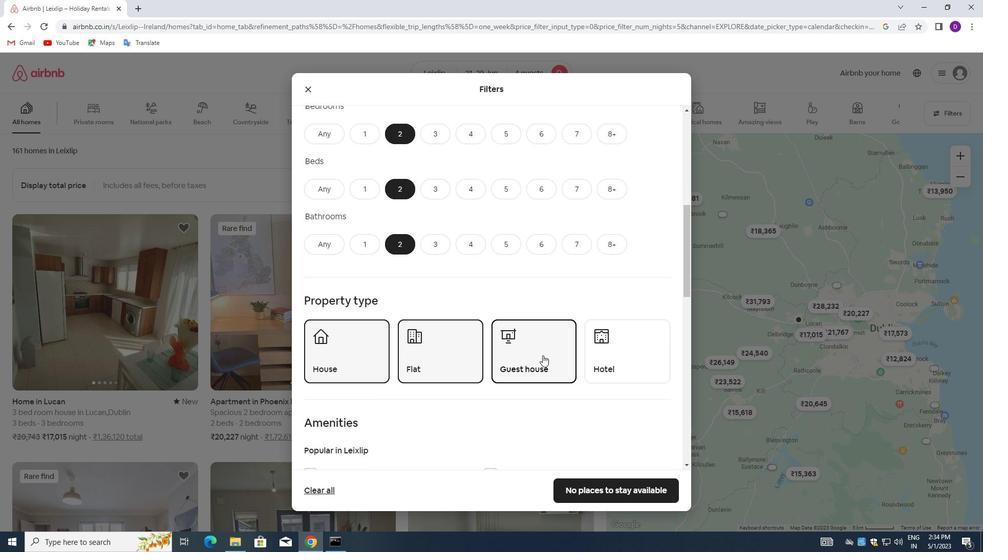 
Action: Mouse moved to (543, 356)
Screenshot: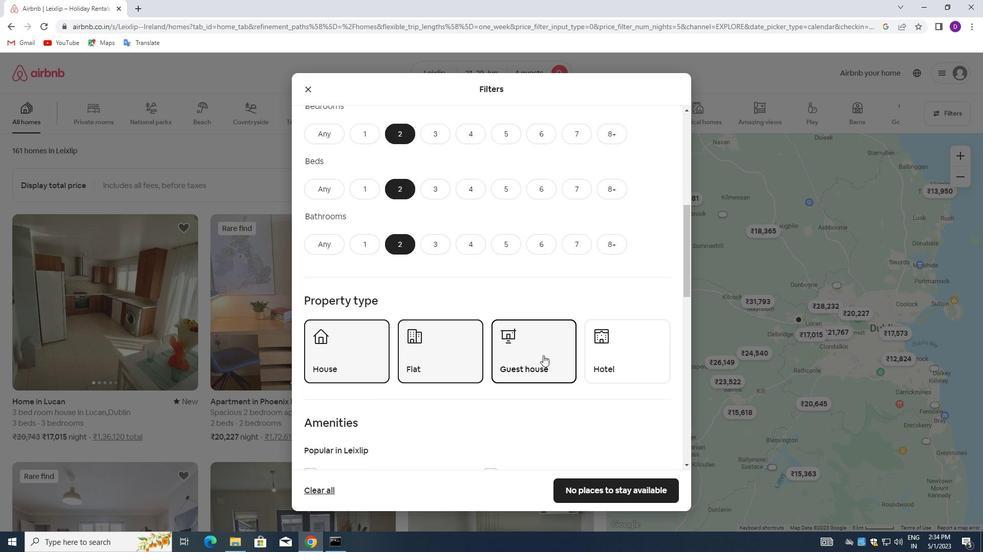 
Action: Mouse scrolled (543, 356) with delta (0, 0)
Screenshot: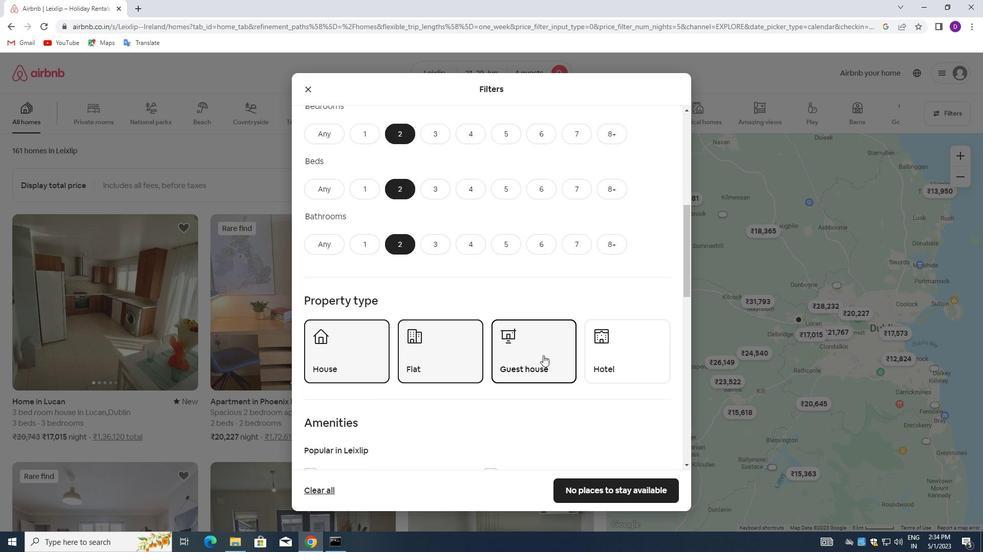 
Action: Mouse moved to (568, 364)
Screenshot: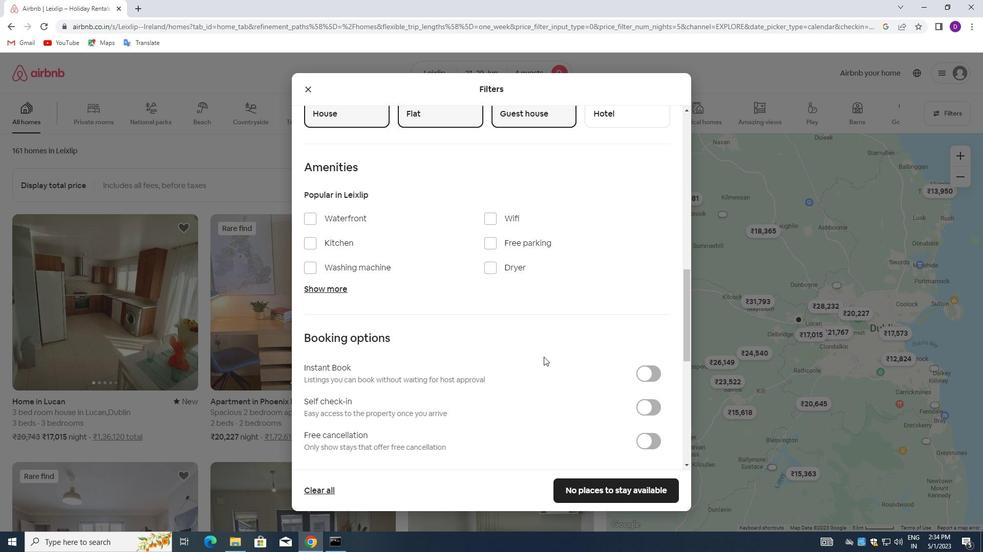 
Action: Mouse scrolled (568, 364) with delta (0, 0)
Screenshot: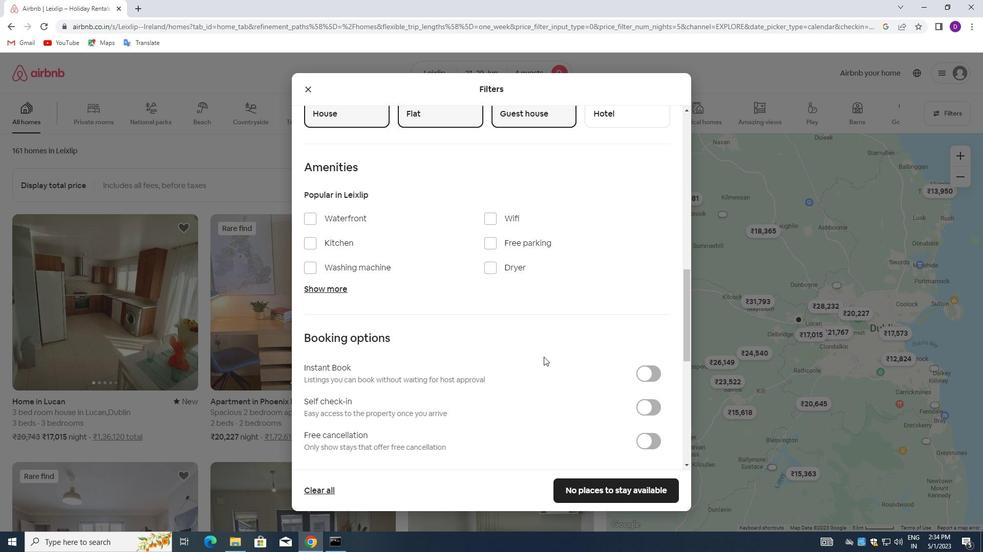 
Action: Mouse moved to (650, 359)
Screenshot: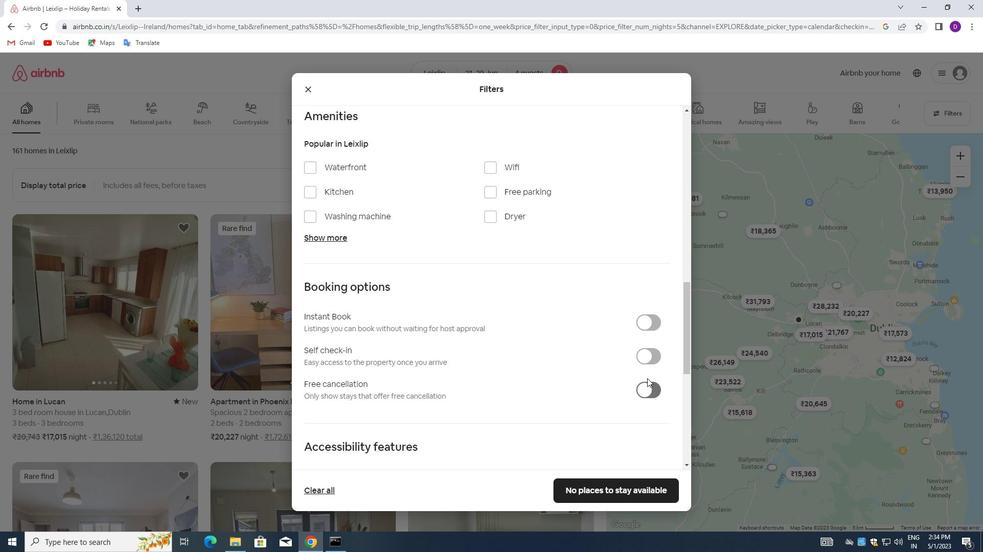 
Action: Mouse pressed left at (650, 359)
Screenshot: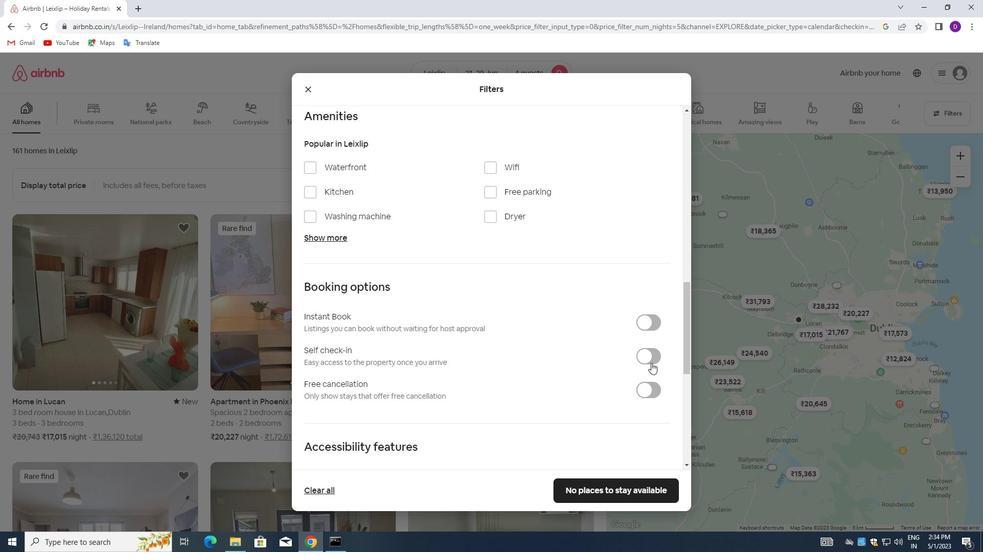 
Action: Mouse moved to (435, 369)
Screenshot: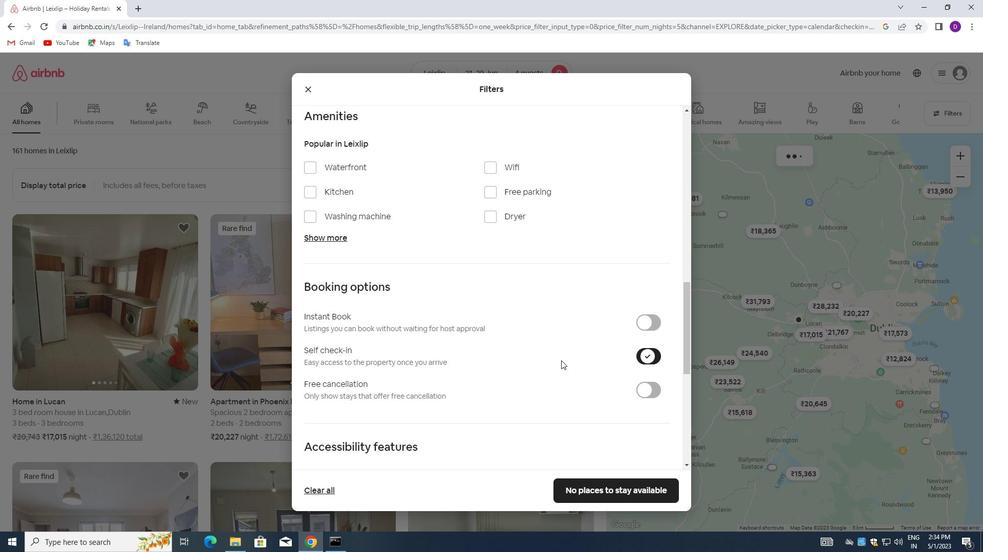 
Action: Mouse scrolled (435, 368) with delta (0, 0)
Screenshot: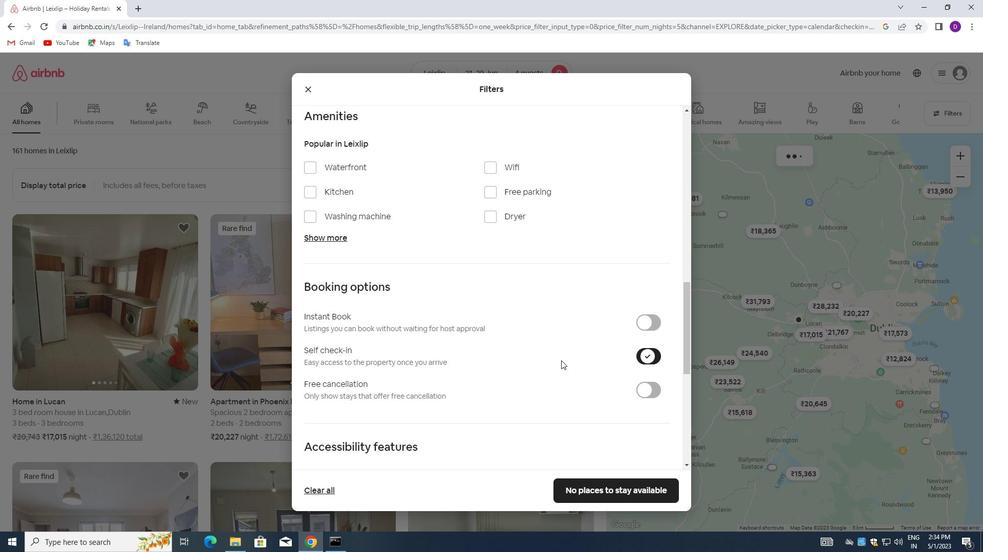 
Action: Mouse moved to (433, 369)
Screenshot: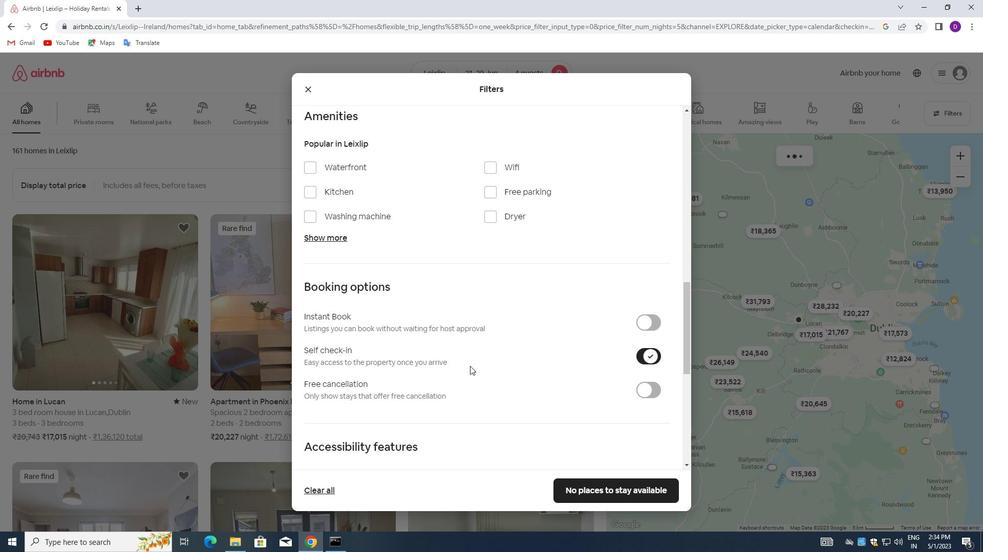 
Action: Mouse scrolled (433, 369) with delta (0, 0)
Screenshot: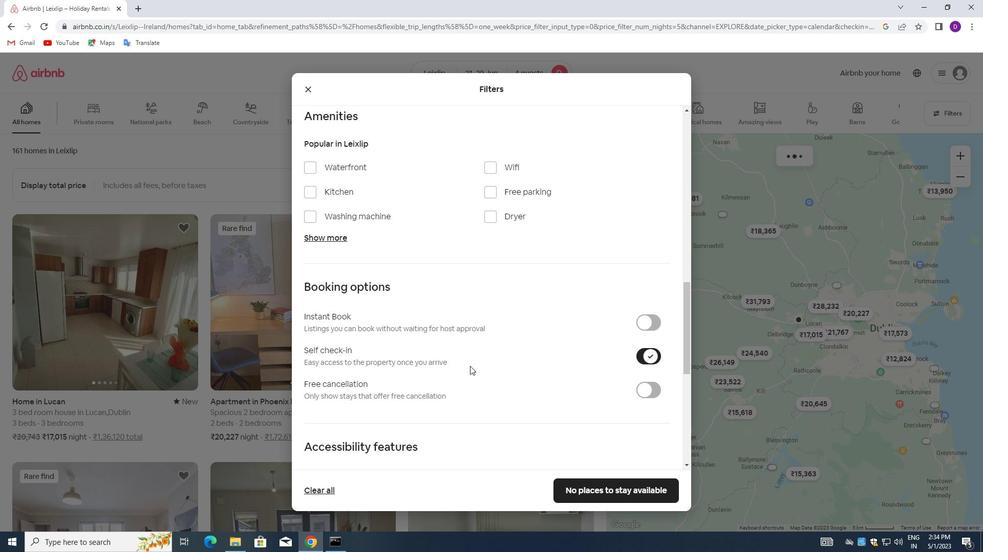 
Action: Mouse moved to (432, 369)
Screenshot: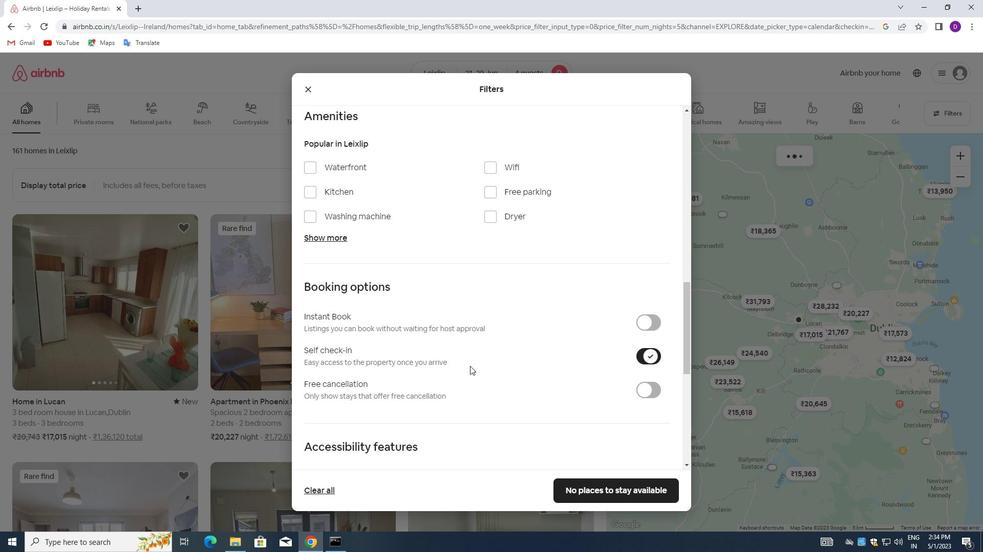 
Action: Mouse scrolled (432, 369) with delta (0, 0)
Screenshot: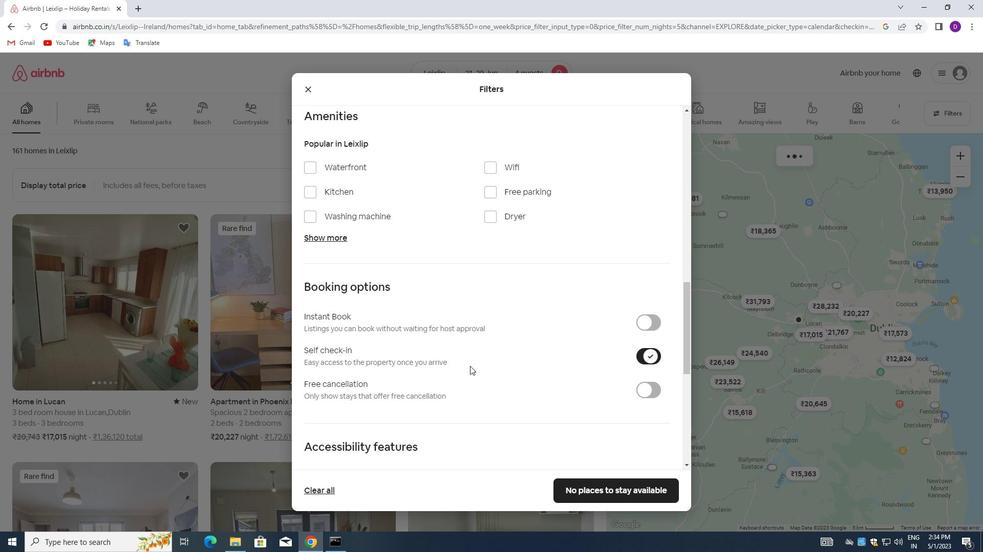 
Action: Mouse moved to (432, 369)
Screenshot: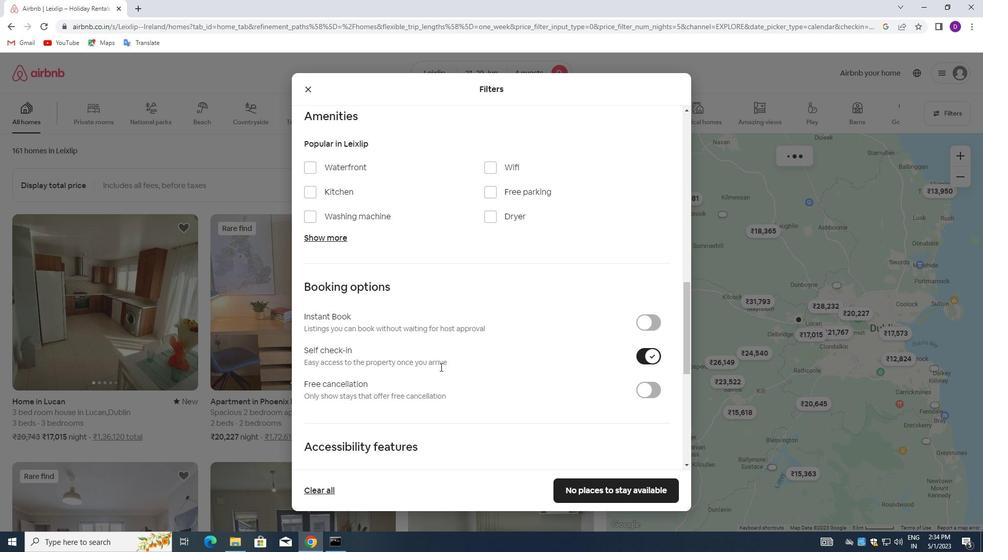 
Action: Mouse scrolled (432, 369) with delta (0, 0)
Screenshot: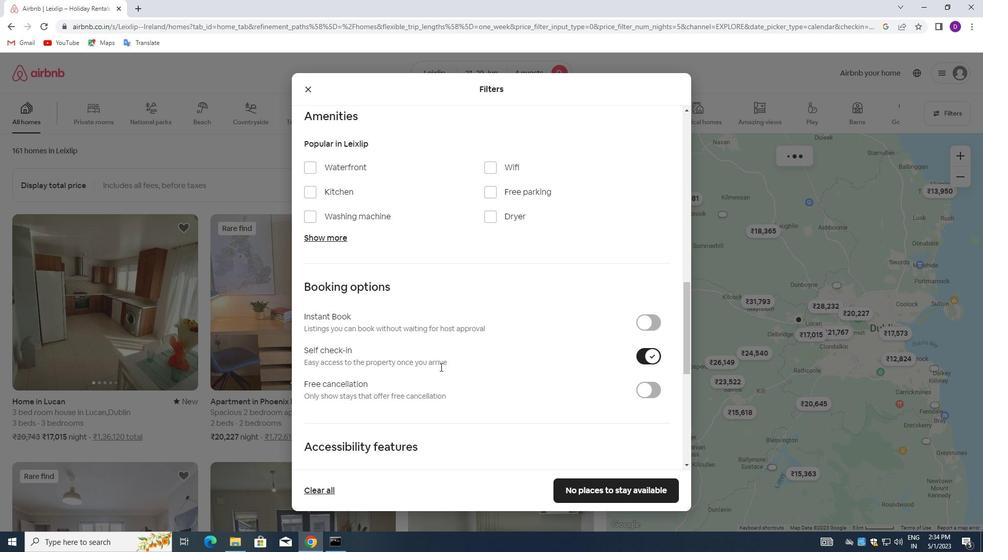 
Action: Mouse moved to (431, 369)
Screenshot: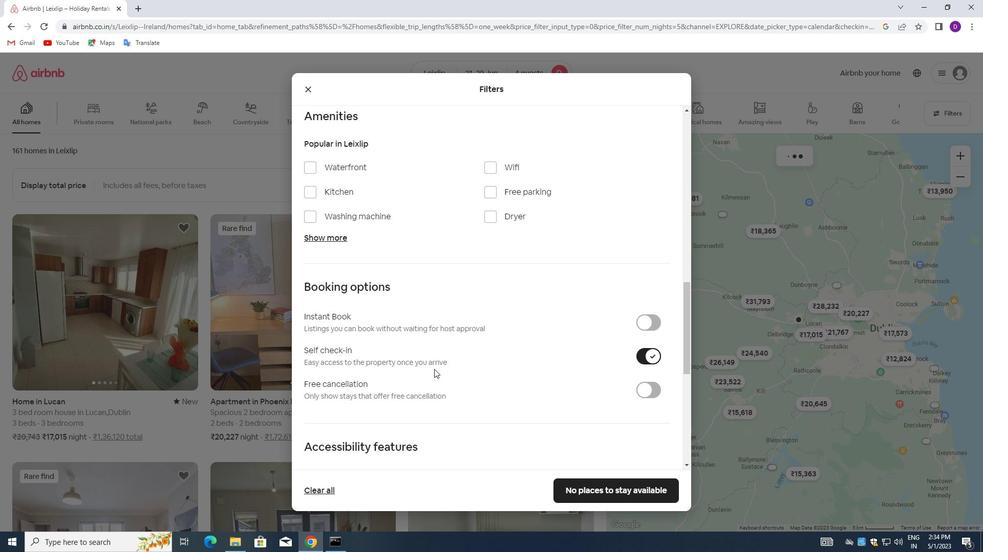 
Action: Mouse scrolled (431, 369) with delta (0, 0)
Screenshot: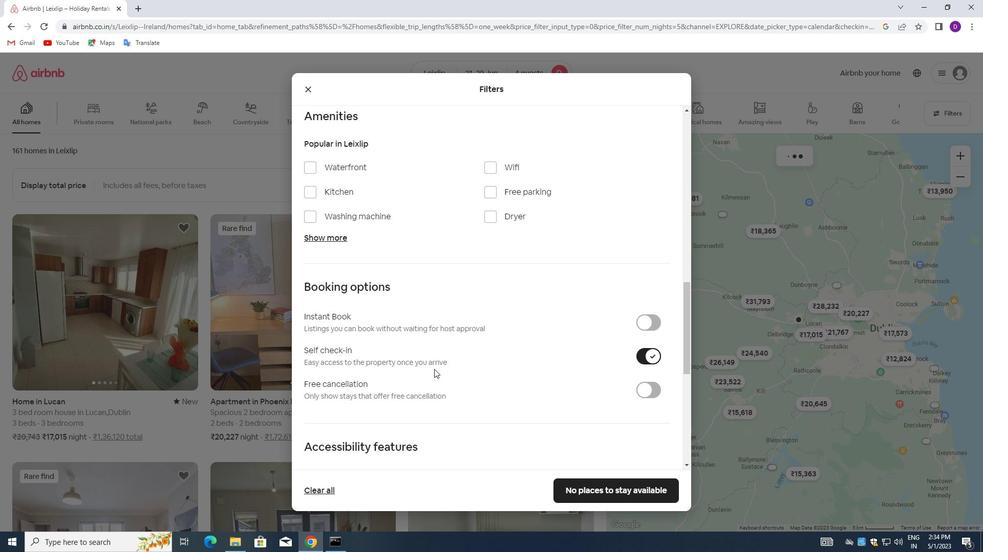 
Action: Mouse moved to (431, 369)
Screenshot: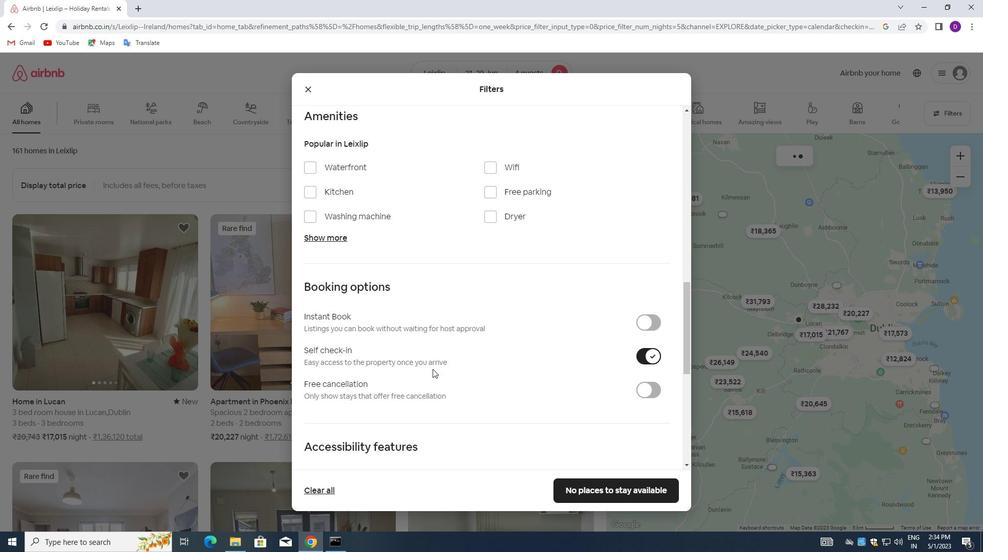 
Action: Mouse scrolled (431, 369) with delta (0, 0)
Screenshot: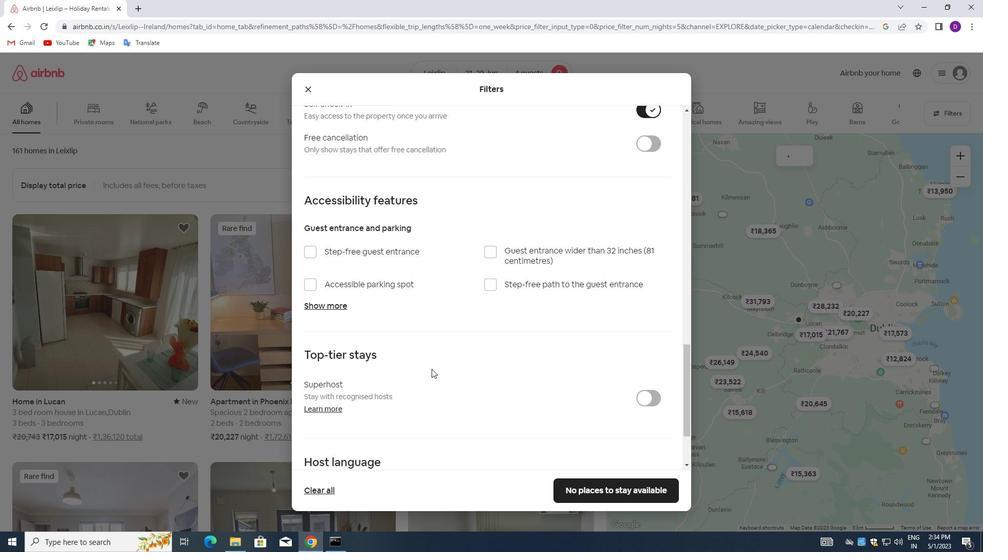 
Action: Mouse moved to (430, 369)
Screenshot: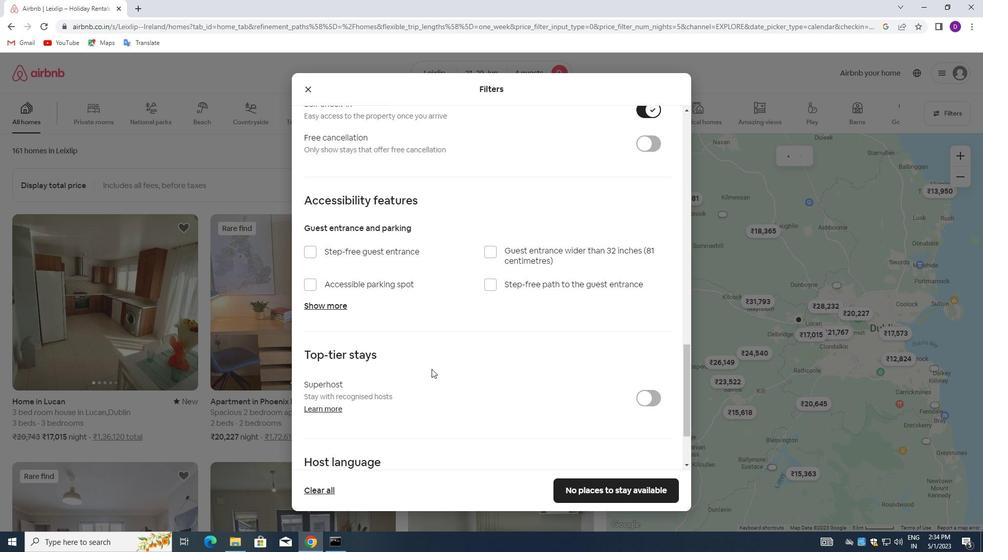 
Action: Mouse scrolled (430, 369) with delta (0, 0)
Screenshot: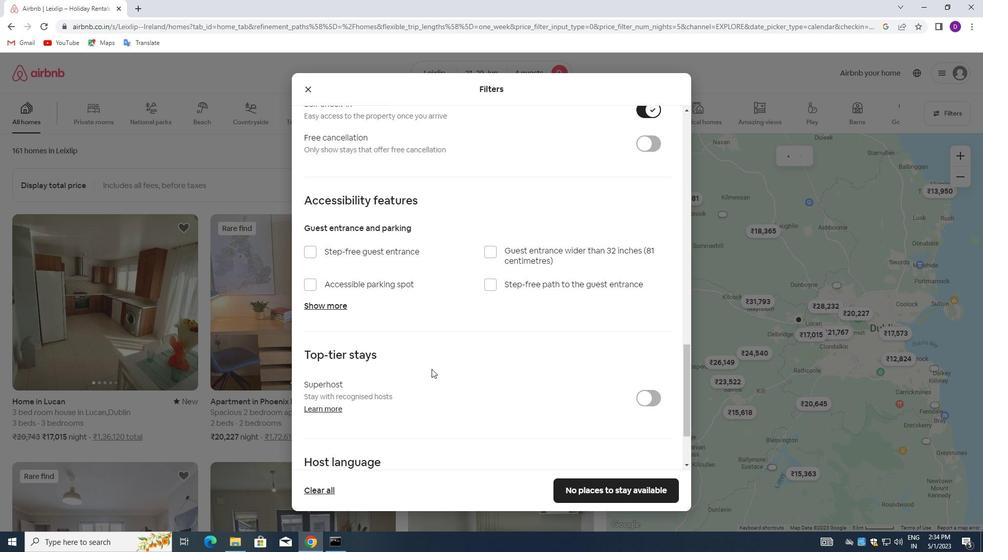 
Action: Mouse moved to (427, 372)
Screenshot: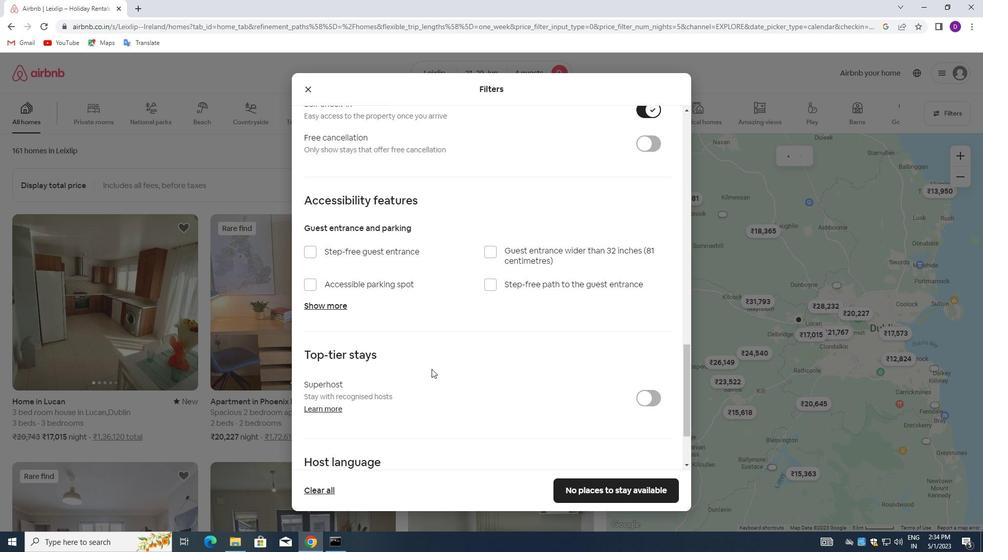 
Action: Mouse scrolled (427, 371) with delta (0, 0)
Screenshot: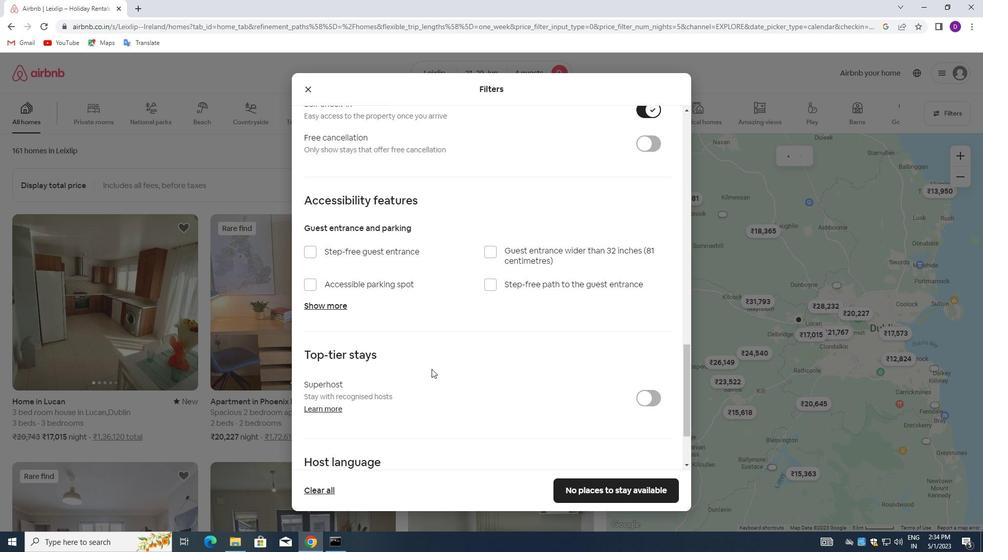 
Action: Mouse moved to (421, 376)
Screenshot: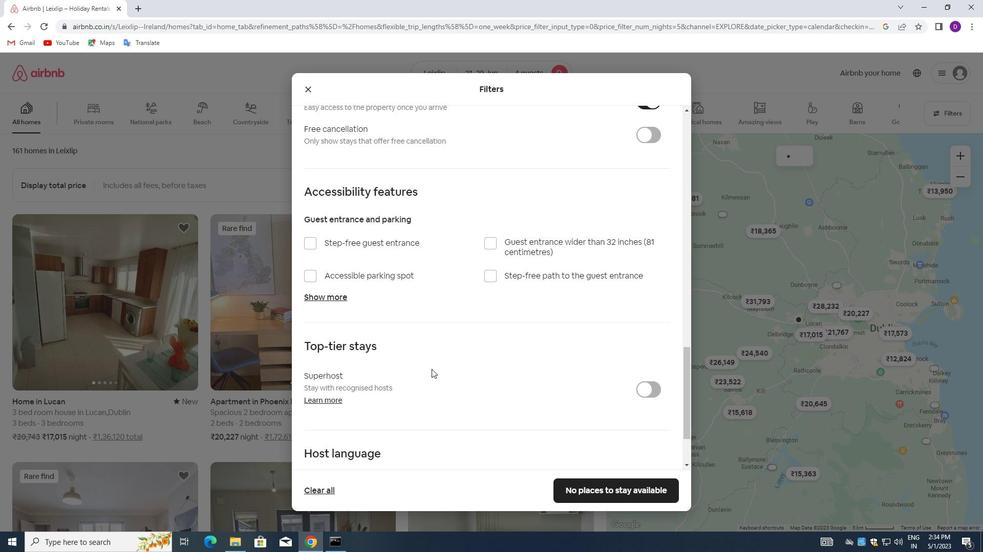 
Action: Mouse scrolled (421, 375) with delta (0, 0)
Screenshot: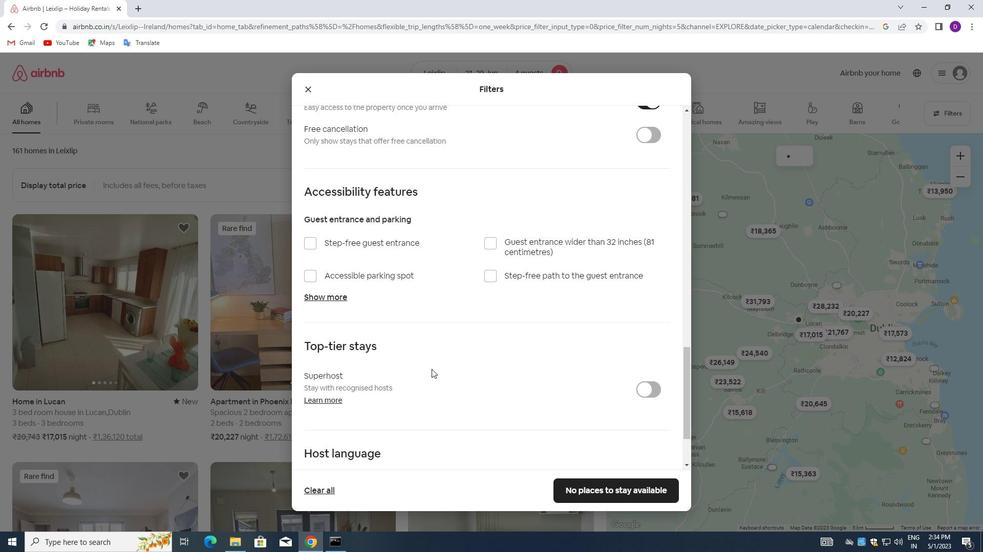
Action: Mouse moved to (417, 379)
Screenshot: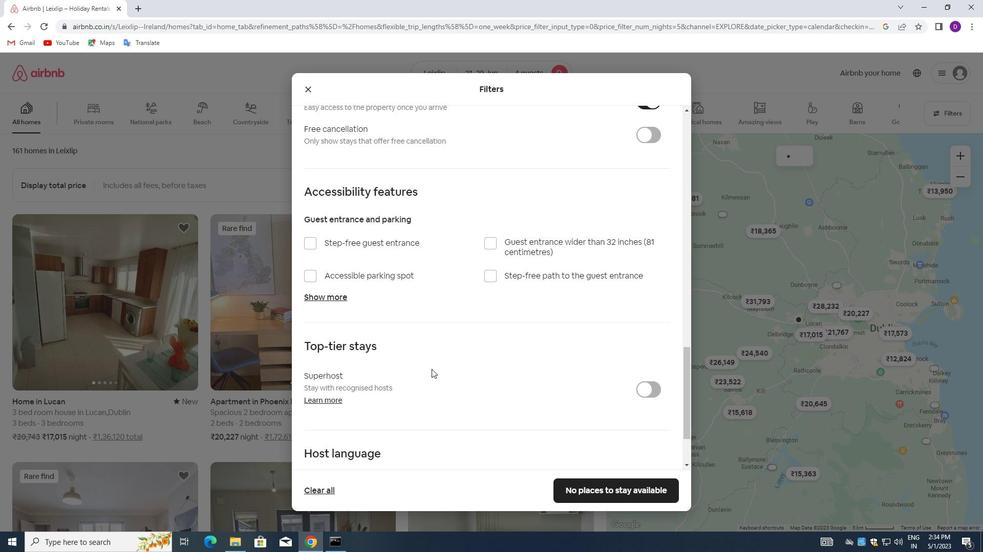 
Action: Mouse scrolled (417, 378) with delta (0, 0)
Screenshot: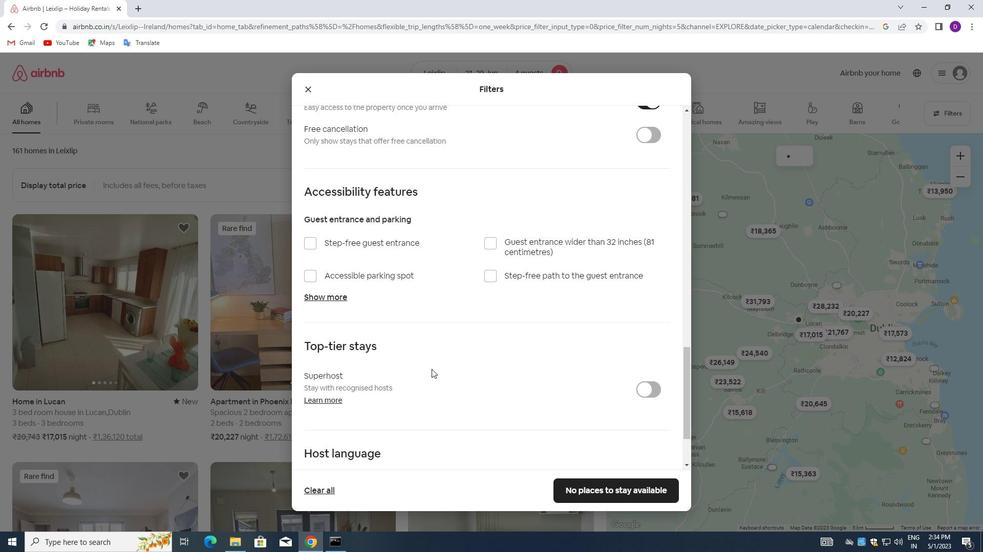 
Action: Mouse moved to (409, 381)
Screenshot: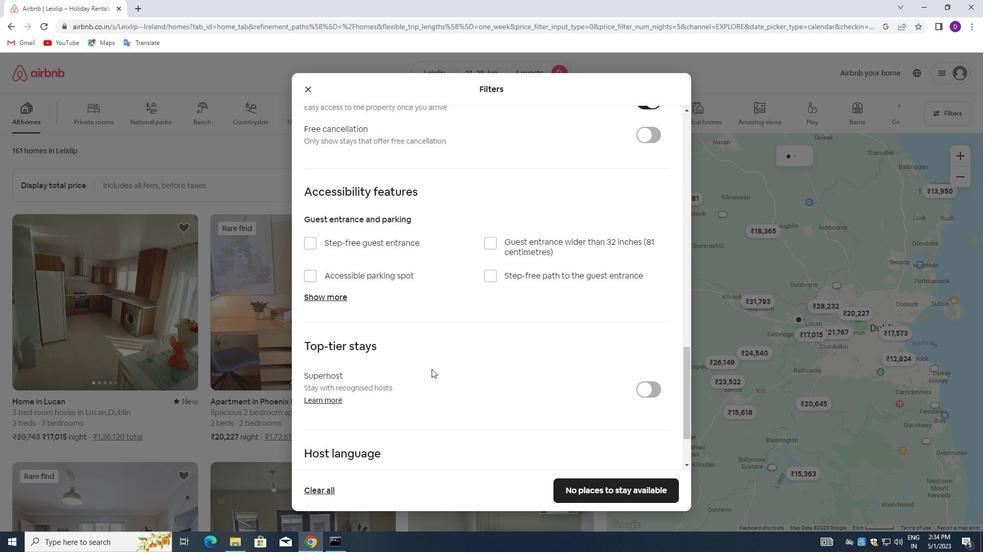 
Action: Mouse scrolled (409, 380) with delta (0, 0)
Screenshot: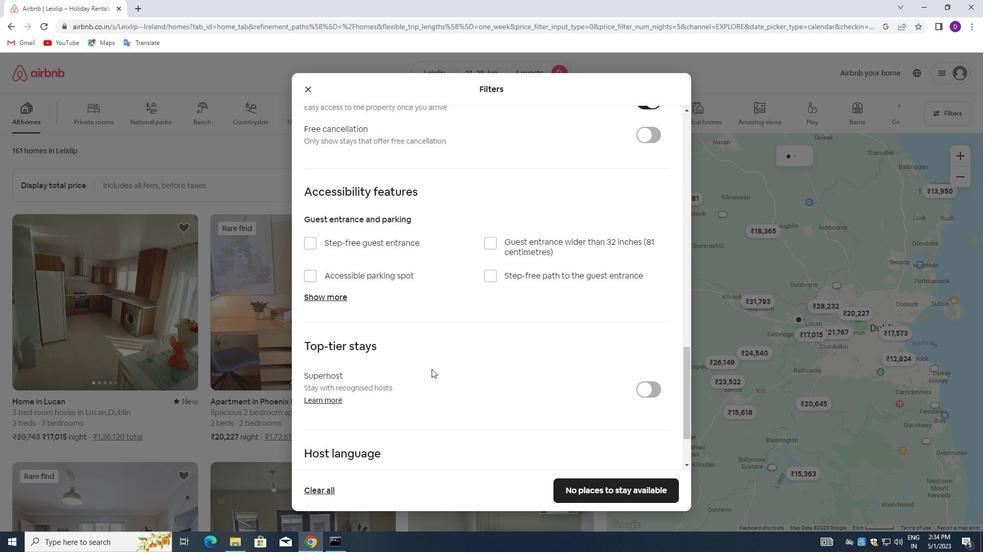 
Action: Mouse moved to (306, 399)
Screenshot: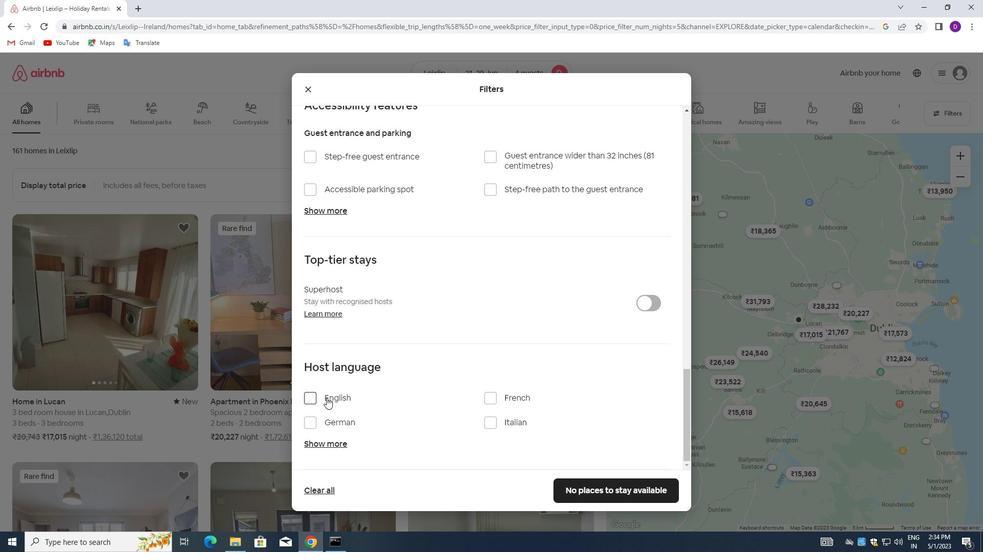 
Action: Mouse pressed left at (306, 399)
Screenshot: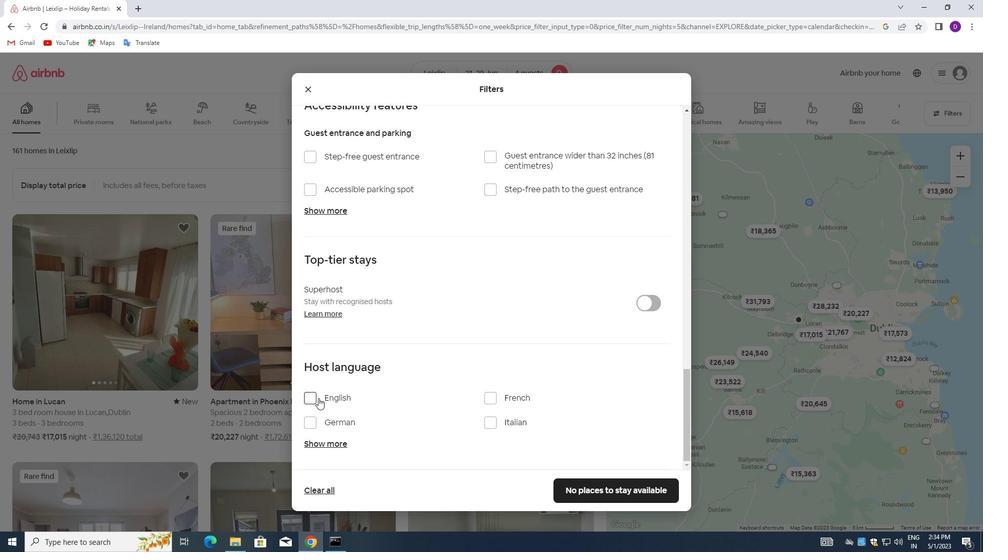
Action: Mouse moved to (580, 492)
Screenshot: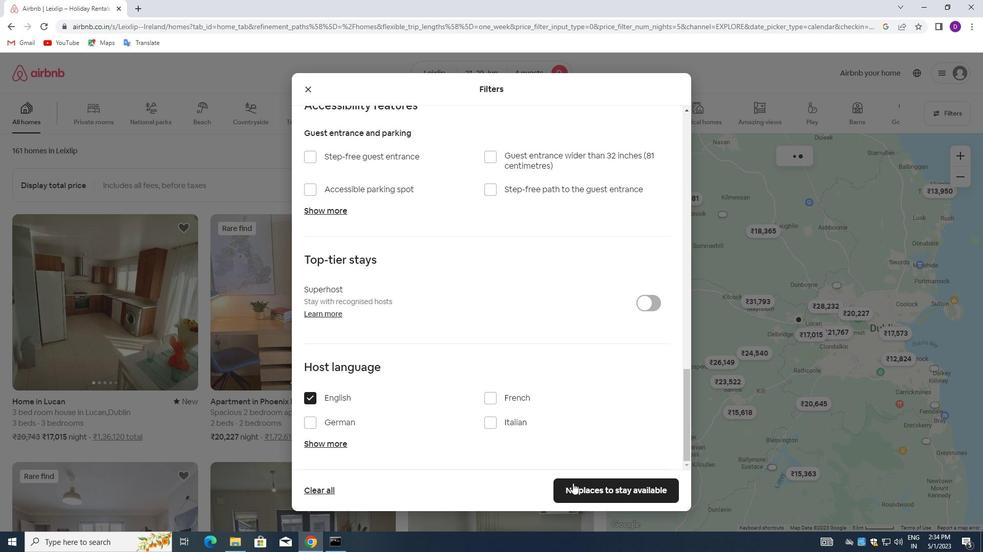 
Action: Mouse pressed left at (580, 492)
Screenshot: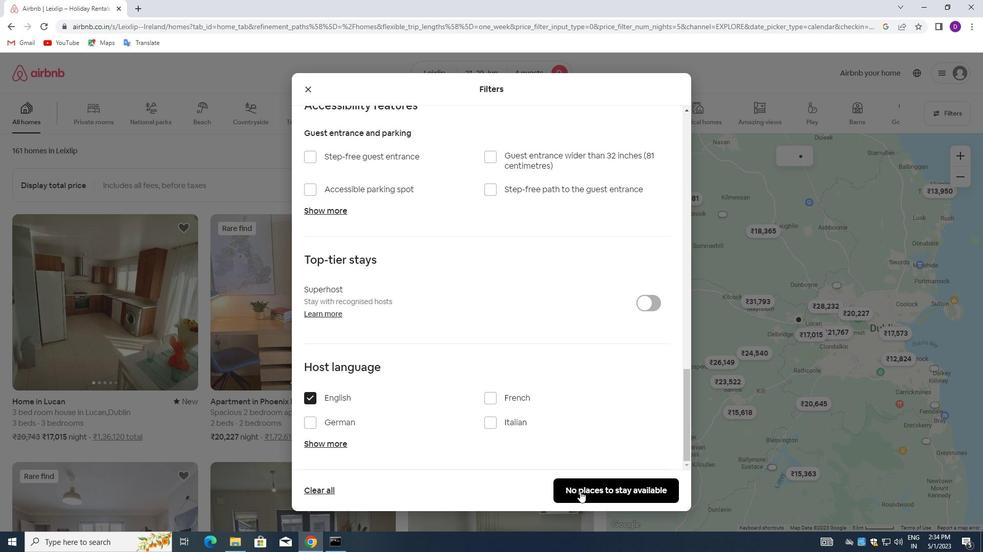 
Action: Mouse moved to (571, 483)
Screenshot: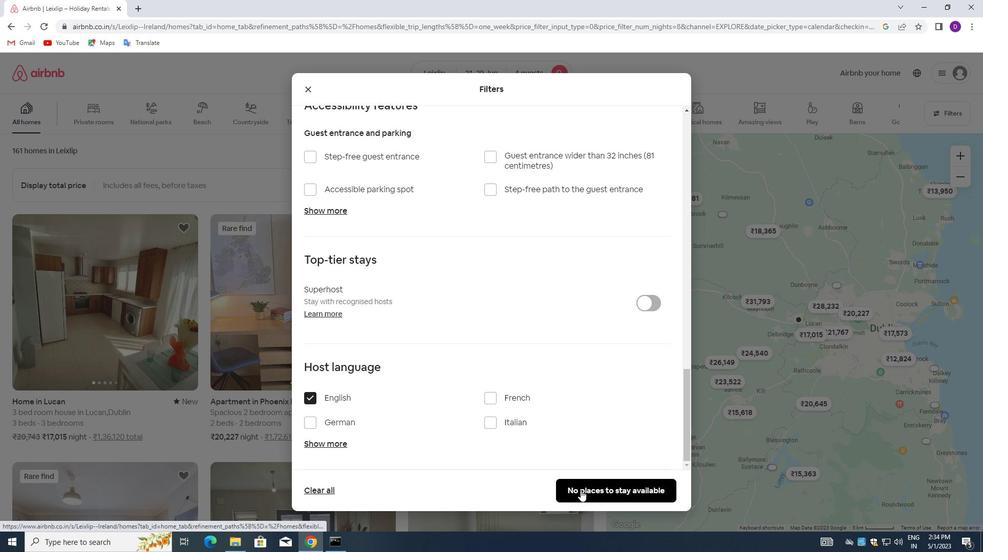 
